 Task: Create a due date automation trigger when advanced on, on the monday of the week a card is due add fields with custom field "Resume" set to a number lower than 1 and lower than 10 at 11:00 AM.
Action: Mouse moved to (884, 265)
Screenshot: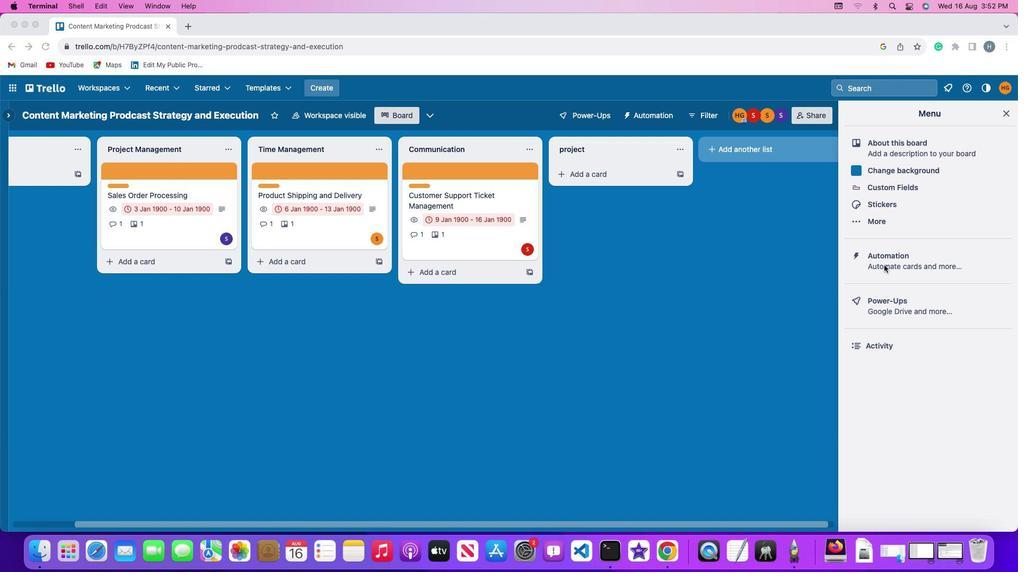 
Action: Mouse pressed left at (884, 265)
Screenshot: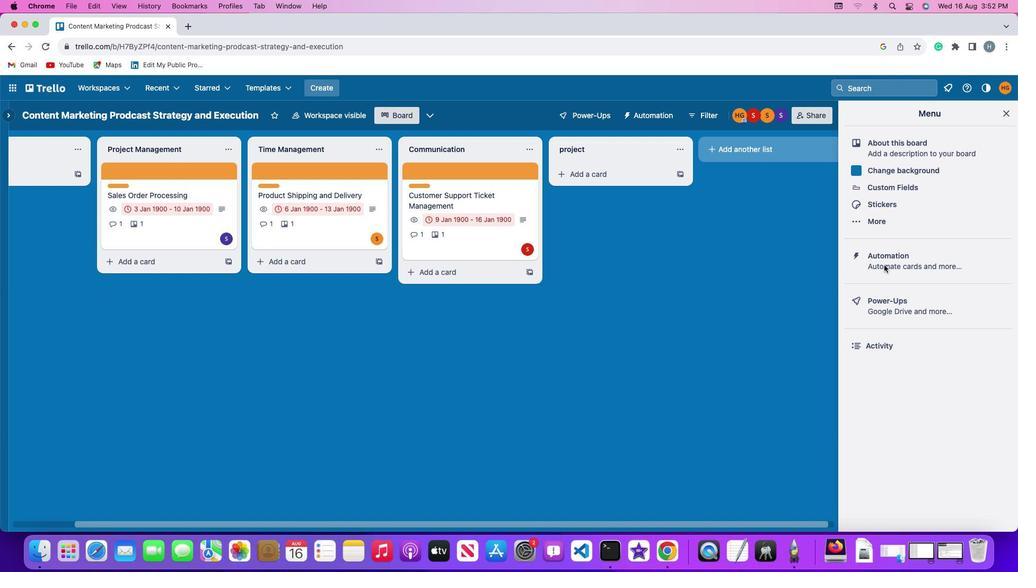 
Action: Mouse pressed left at (884, 265)
Screenshot: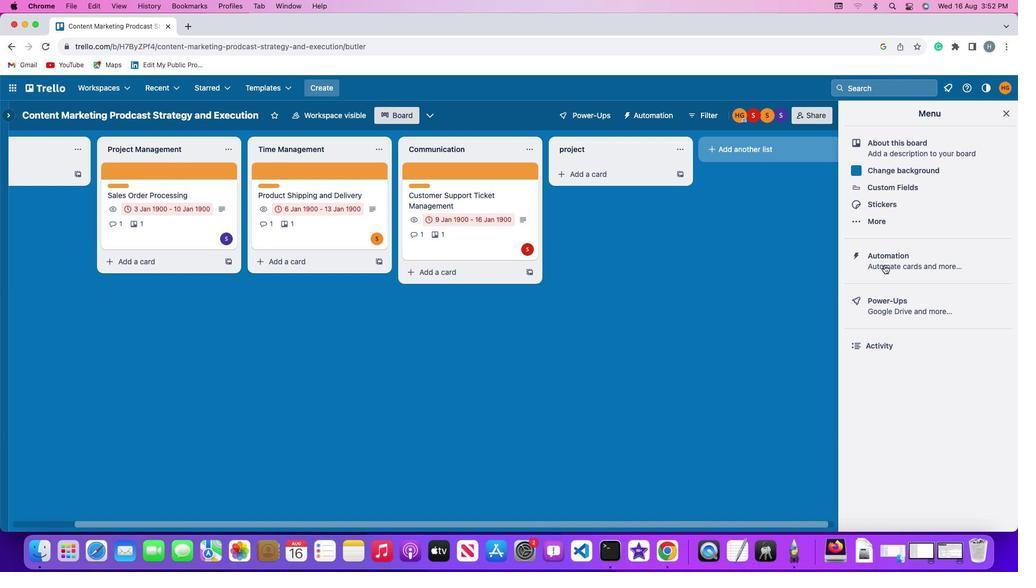 
Action: Mouse moved to (49, 255)
Screenshot: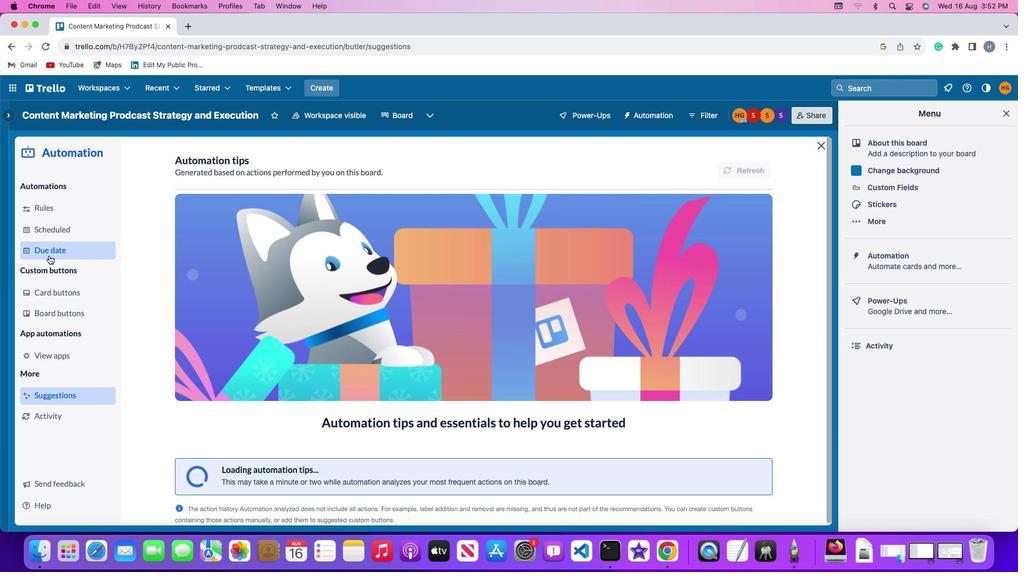 
Action: Mouse pressed left at (49, 255)
Screenshot: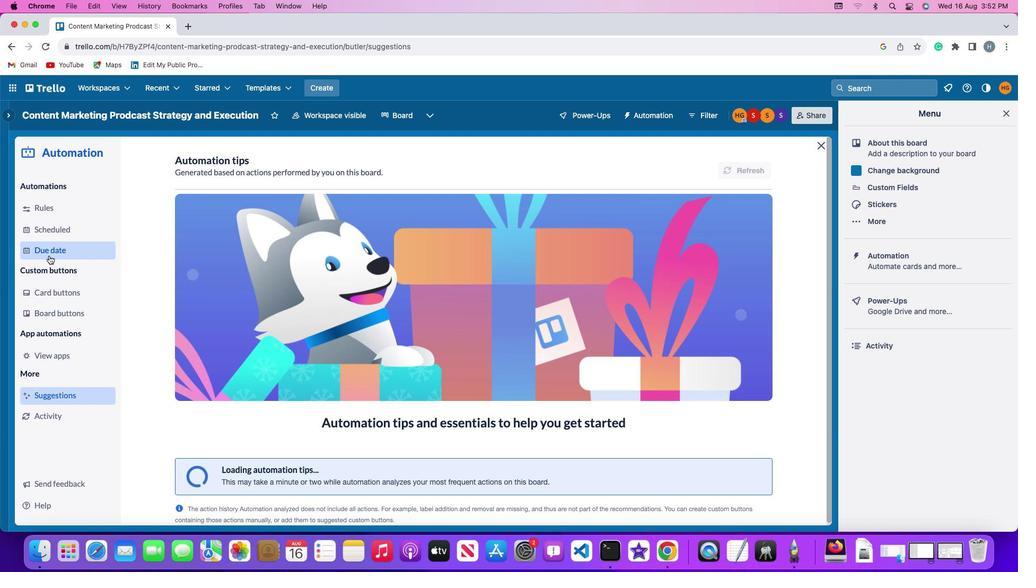 
Action: Mouse moved to (725, 164)
Screenshot: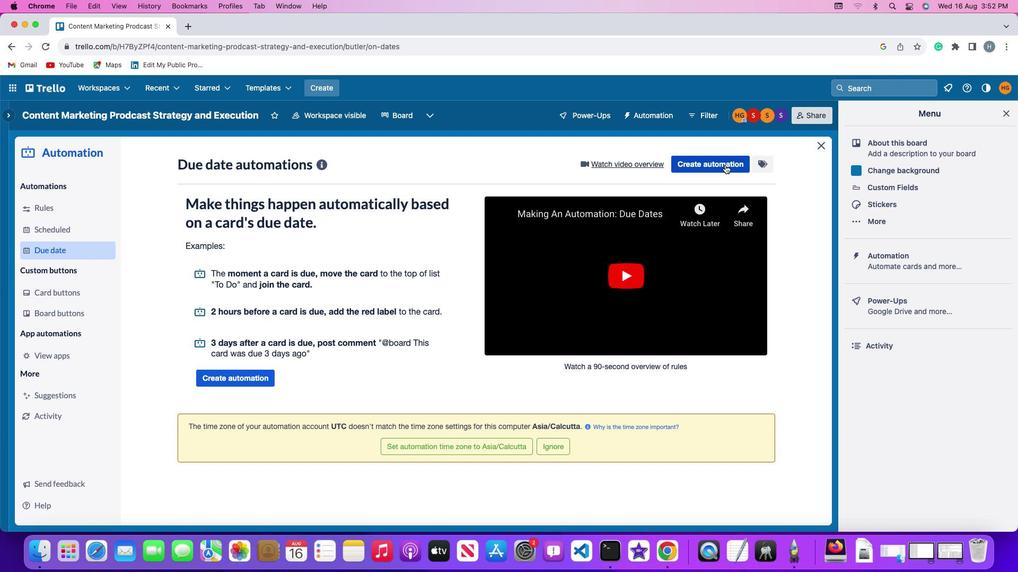 
Action: Mouse pressed left at (725, 164)
Screenshot: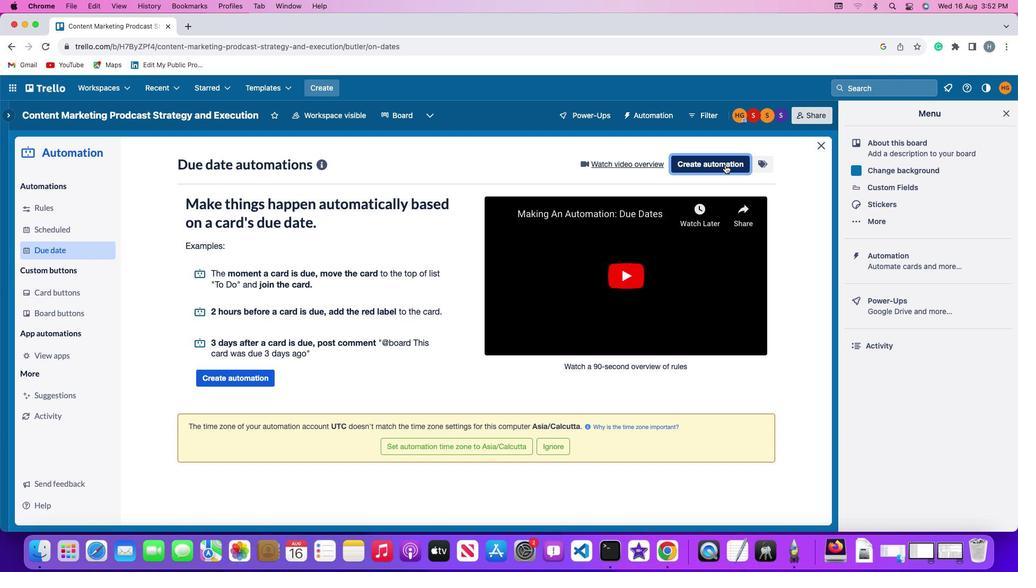 
Action: Mouse moved to (194, 267)
Screenshot: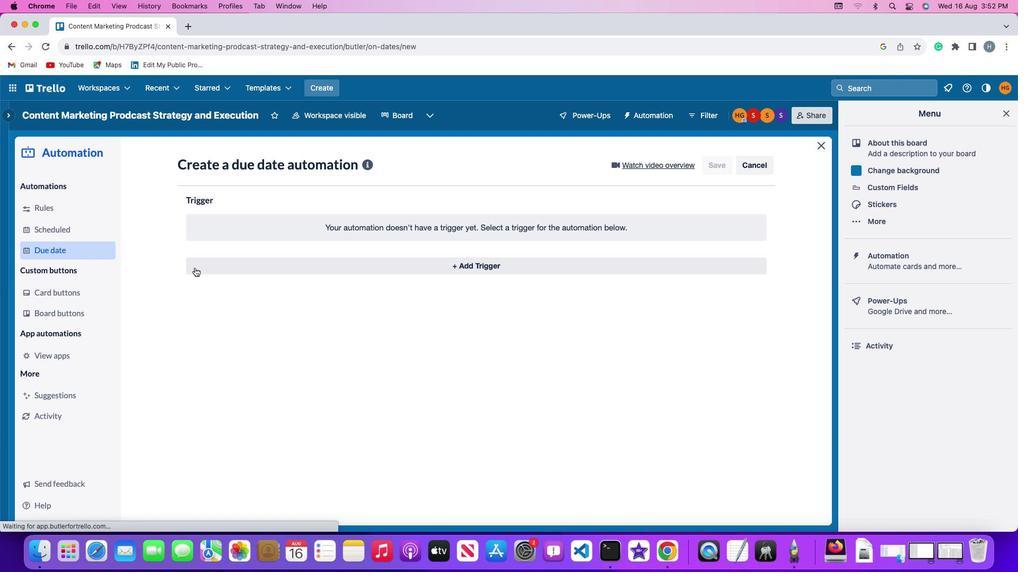 
Action: Mouse pressed left at (194, 267)
Screenshot: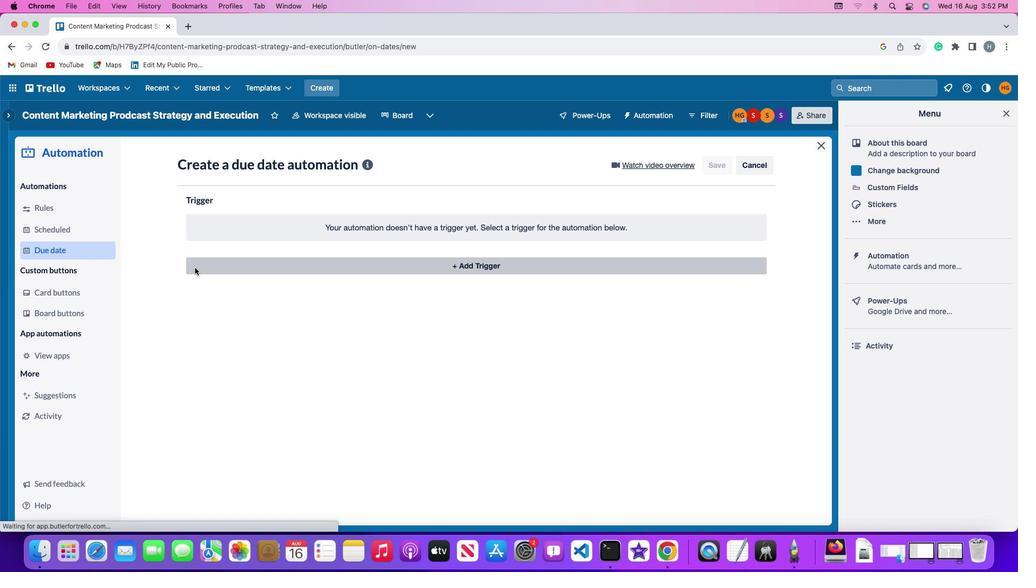 
Action: Mouse moved to (233, 464)
Screenshot: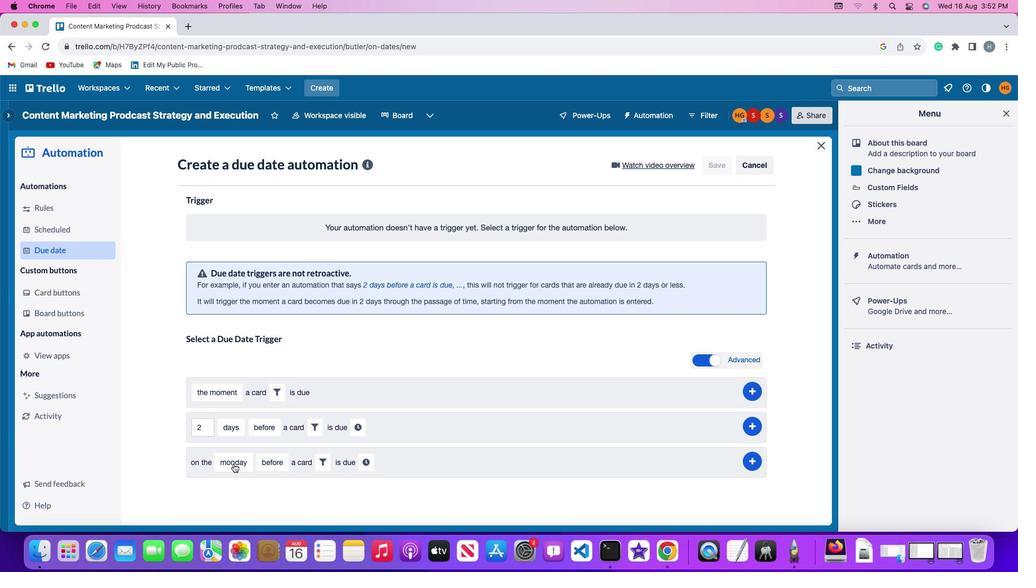 
Action: Mouse pressed left at (233, 464)
Screenshot: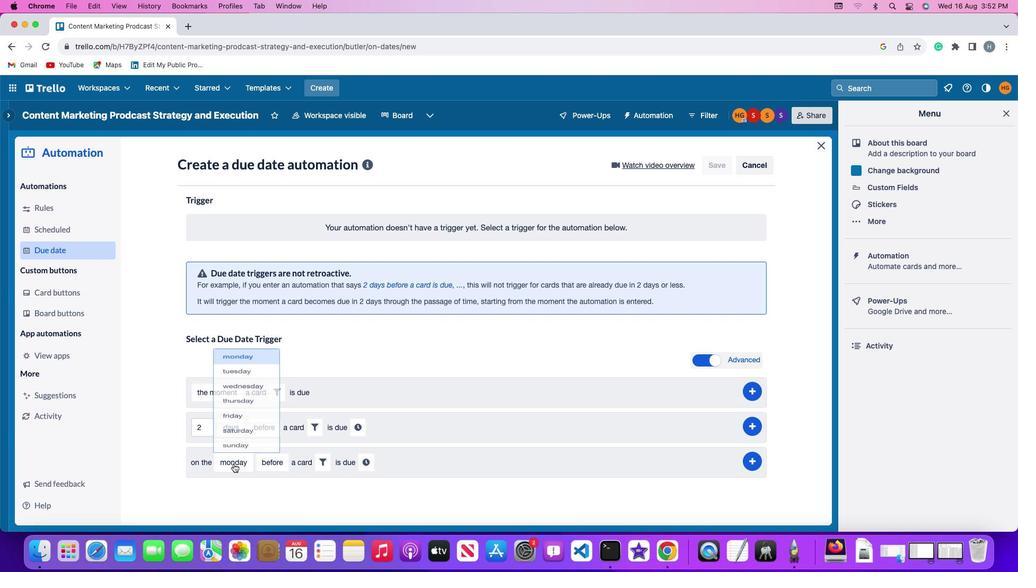 
Action: Mouse moved to (246, 318)
Screenshot: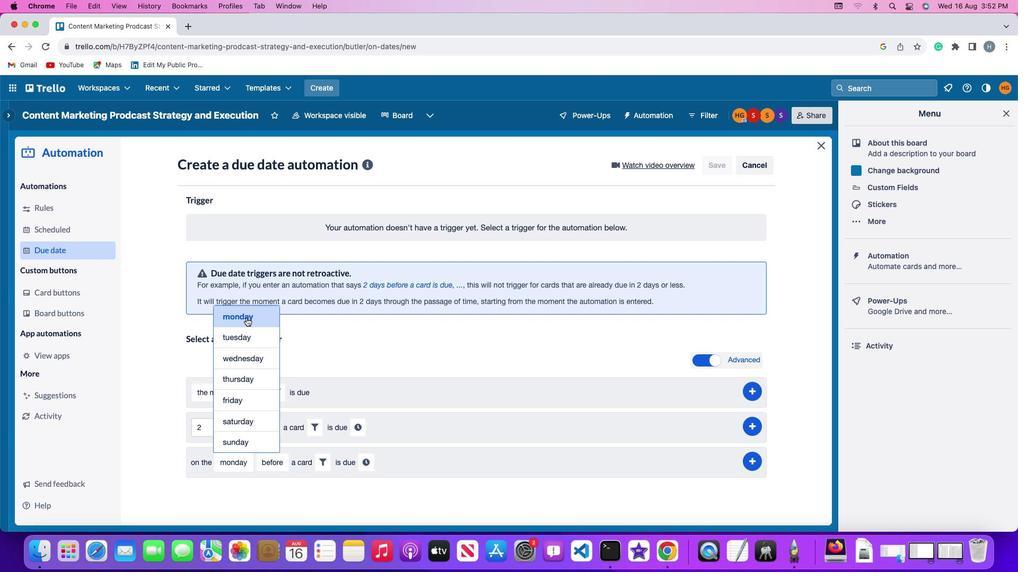 
Action: Mouse pressed left at (246, 318)
Screenshot: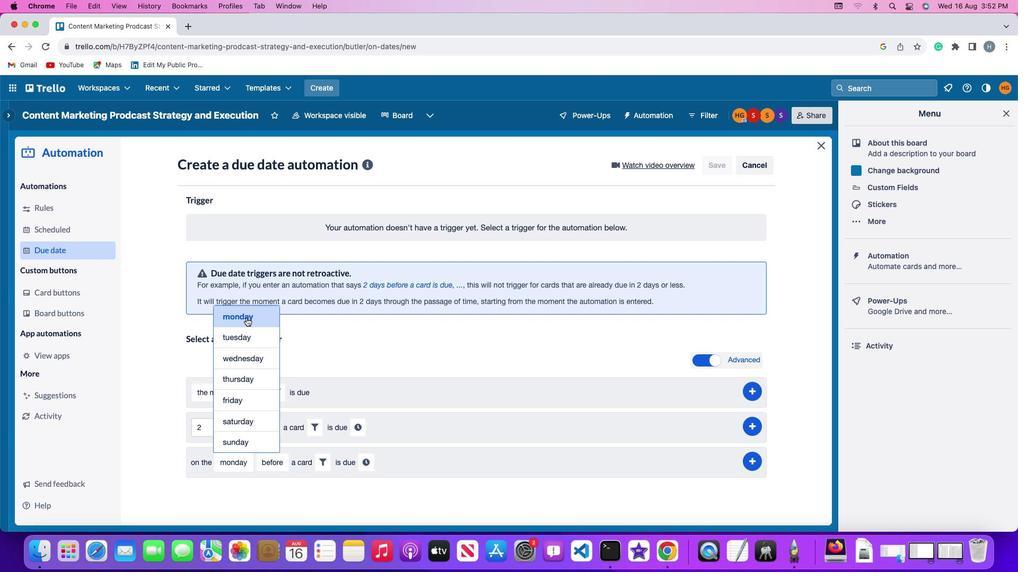
Action: Mouse moved to (276, 457)
Screenshot: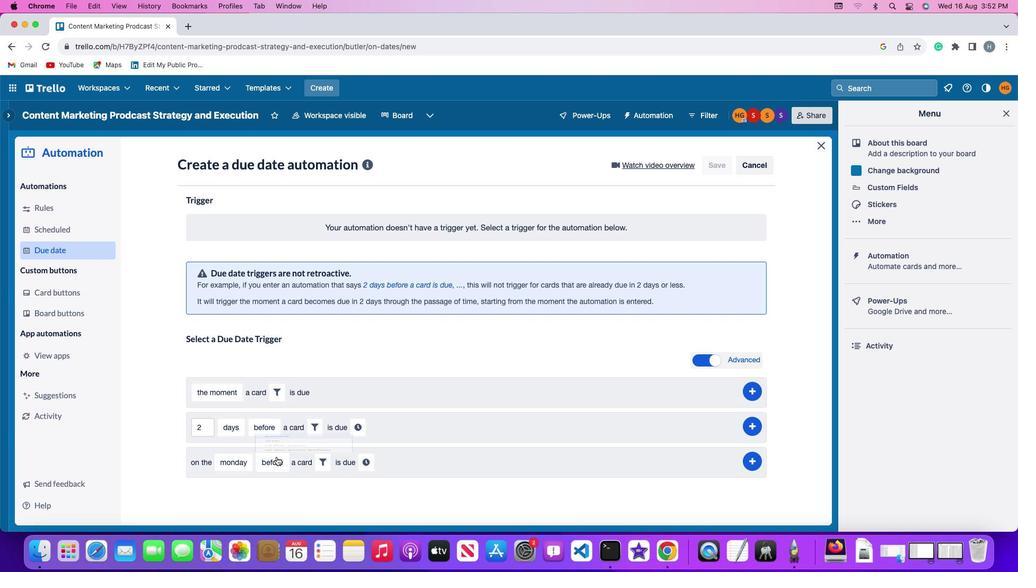 
Action: Mouse pressed left at (276, 457)
Screenshot: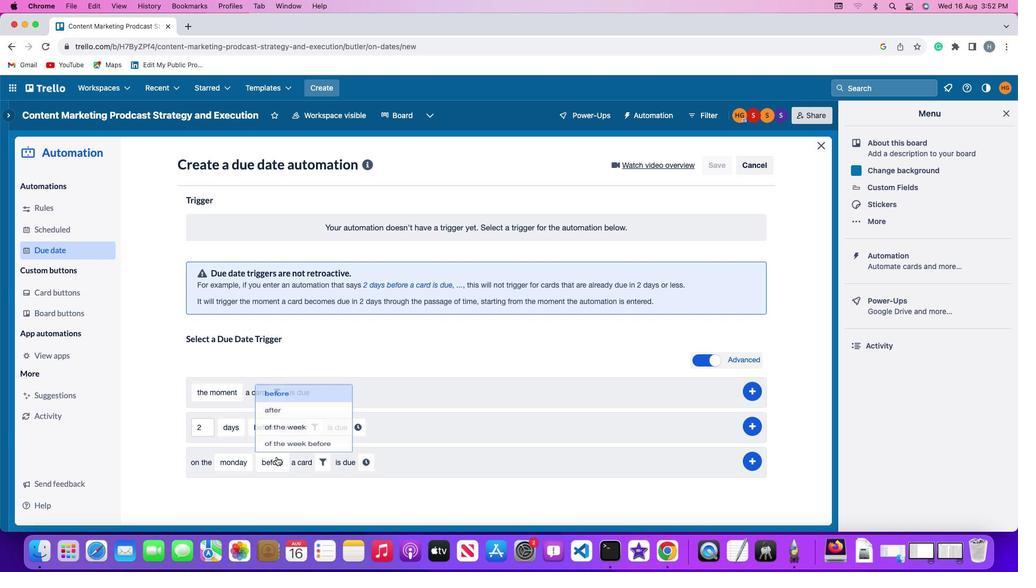 
Action: Mouse moved to (295, 425)
Screenshot: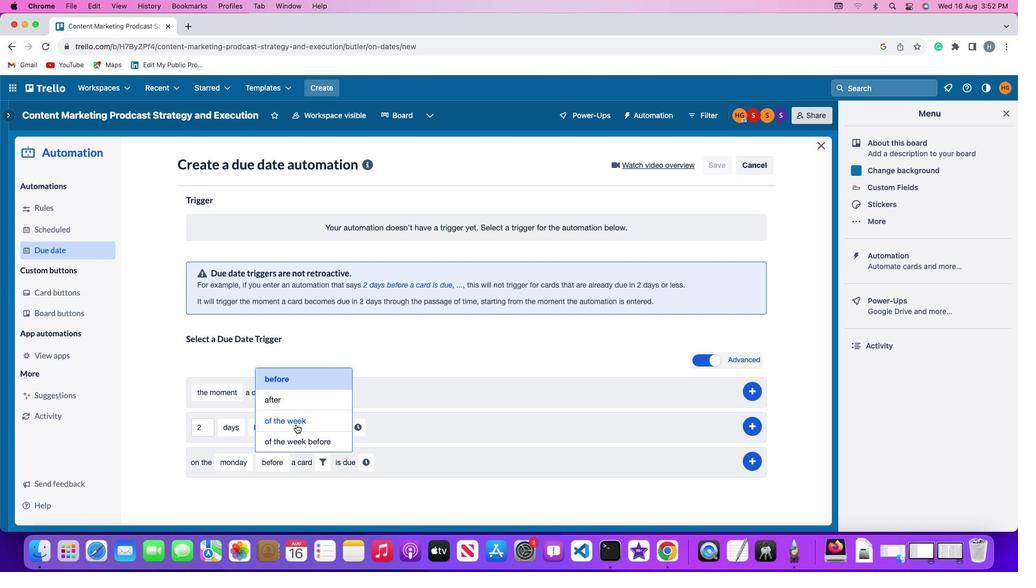 
Action: Mouse pressed left at (295, 425)
Screenshot: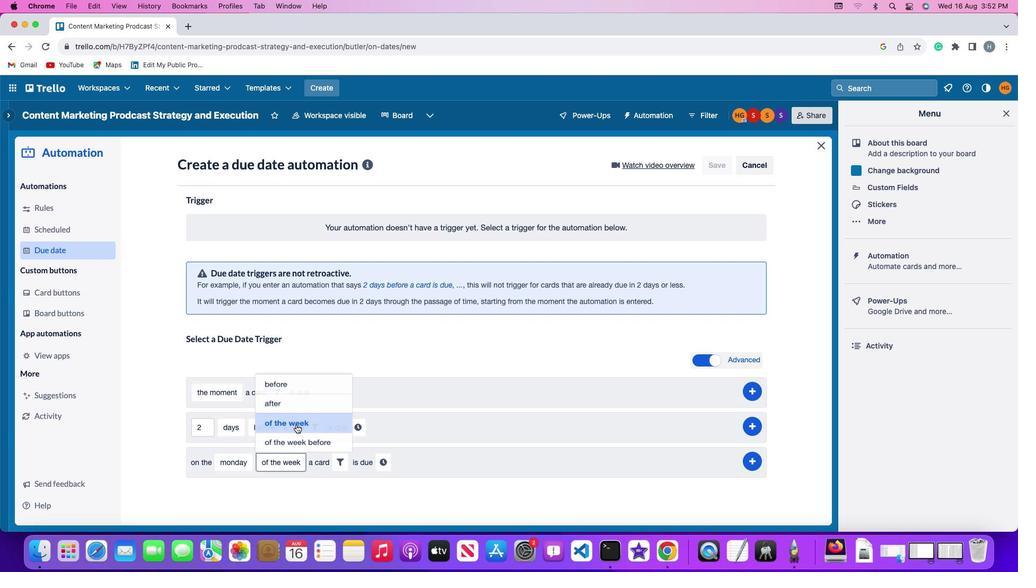 
Action: Mouse moved to (340, 463)
Screenshot: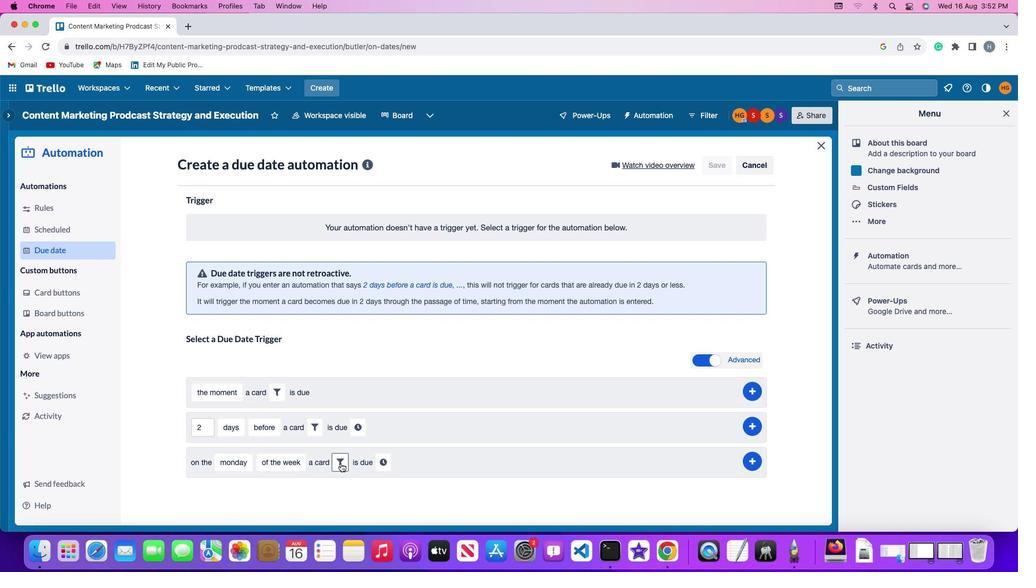 
Action: Mouse pressed left at (340, 463)
Screenshot: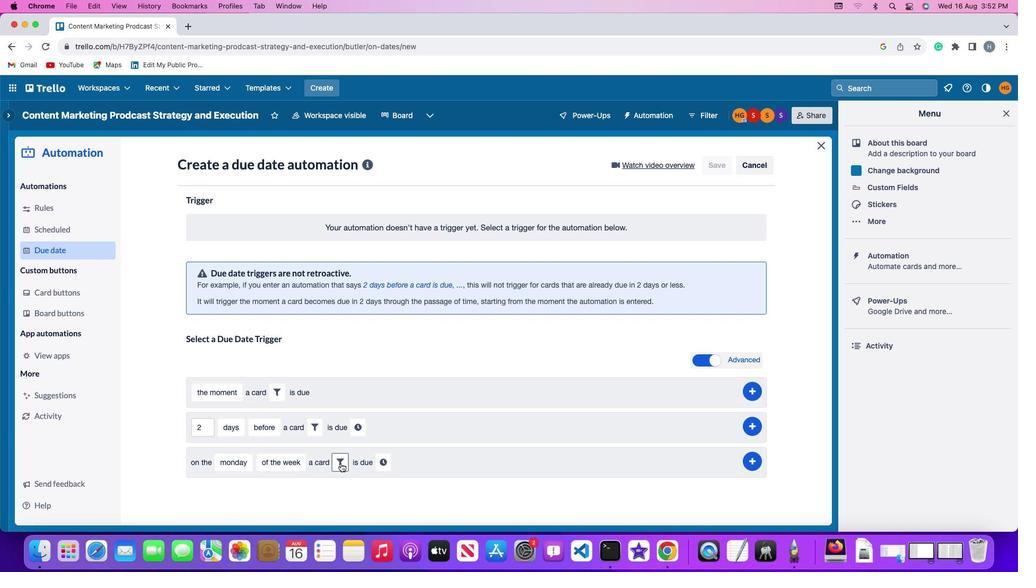 
Action: Mouse moved to (512, 492)
Screenshot: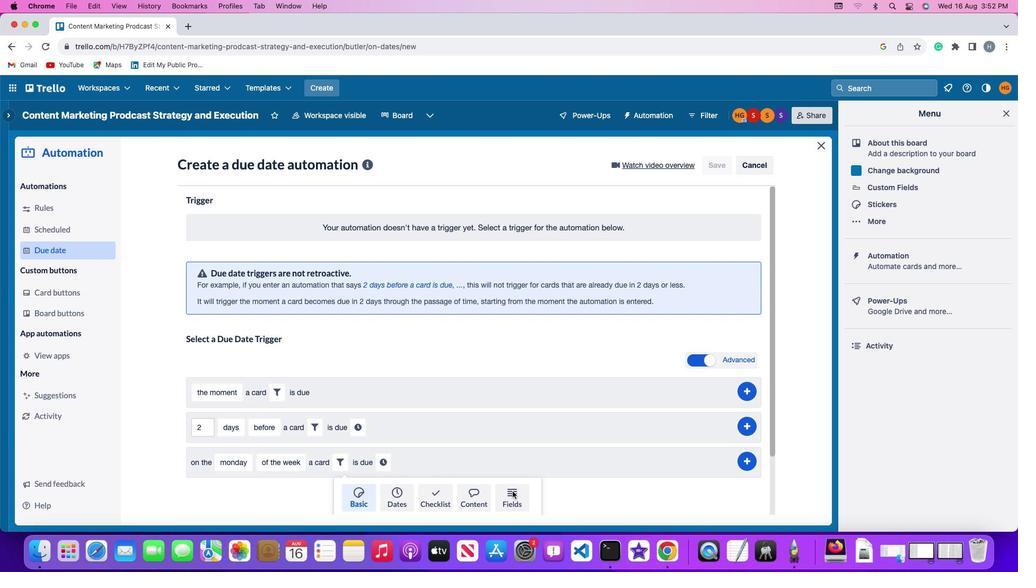 
Action: Mouse pressed left at (512, 492)
Screenshot: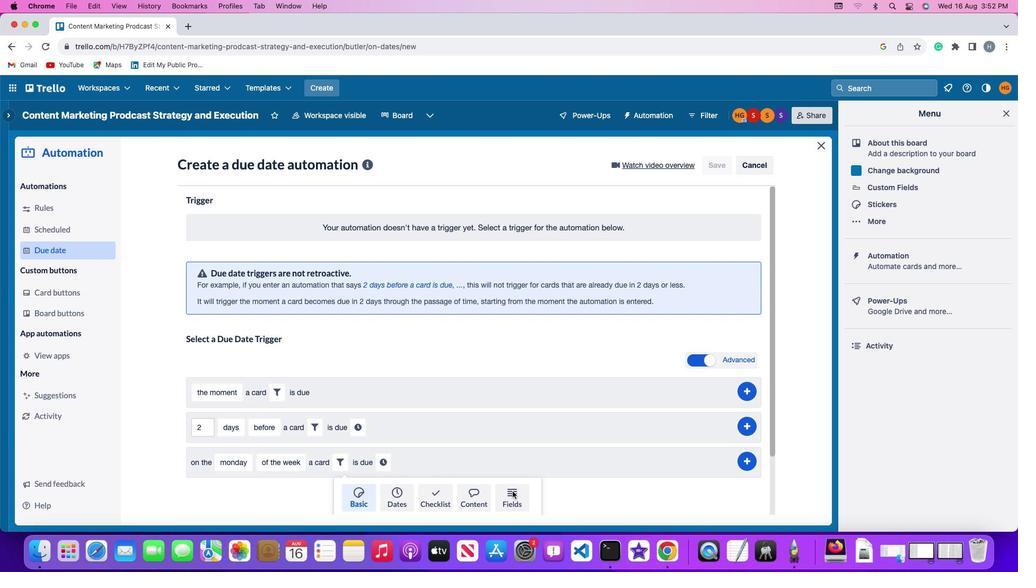 
Action: Mouse moved to (292, 494)
Screenshot: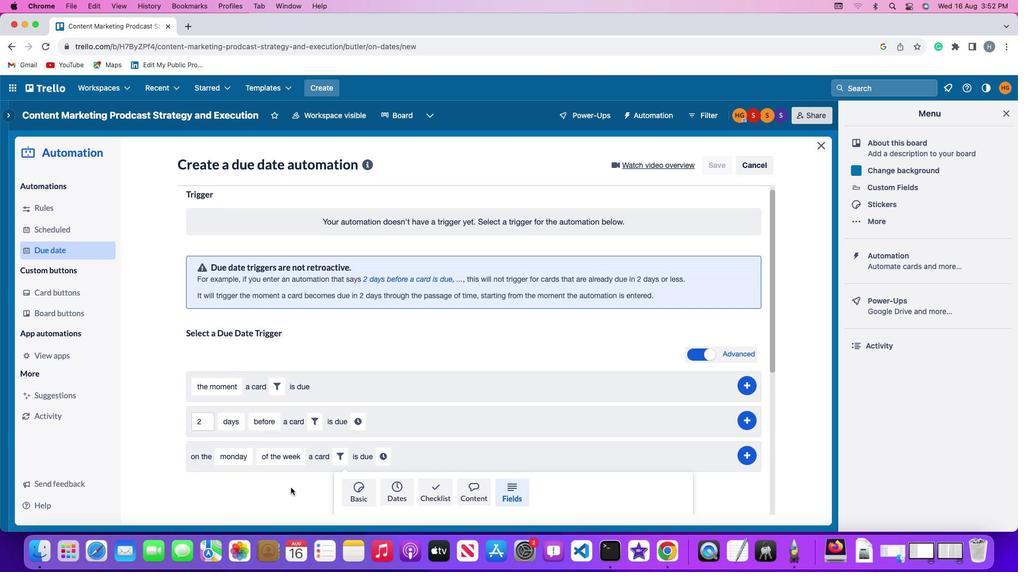
Action: Mouse scrolled (292, 494) with delta (0, 0)
Screenshot: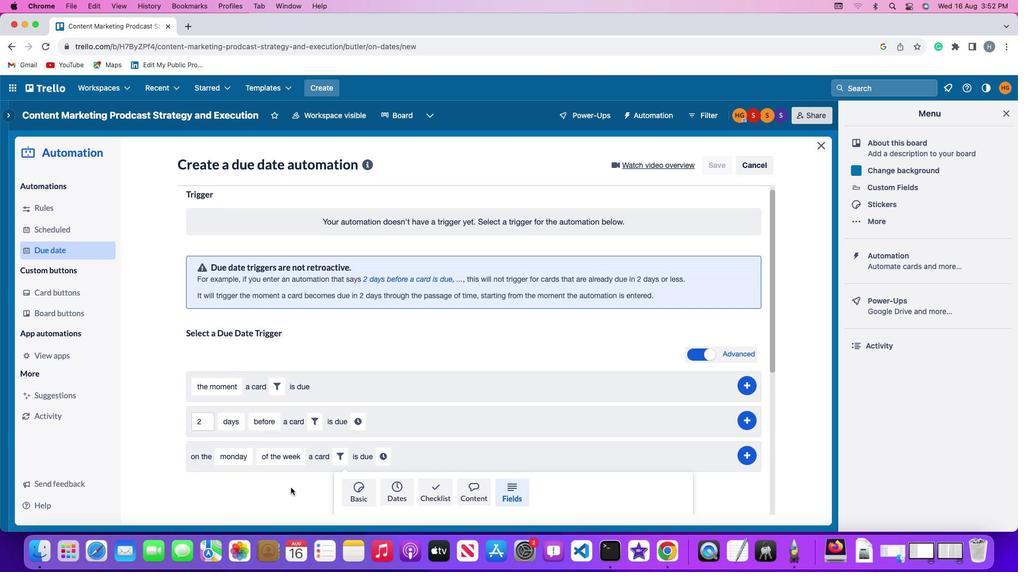 
Action: Mouse moved to (291, 493)
Screenshot: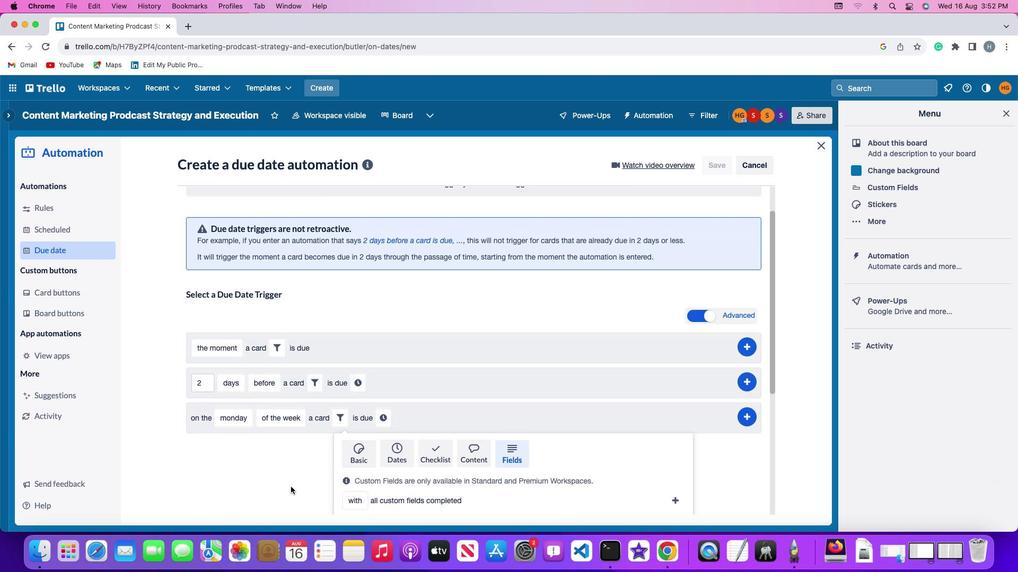 
Action: Mouse scrolled (291, 493) with delta (0, 0)
Screenshot: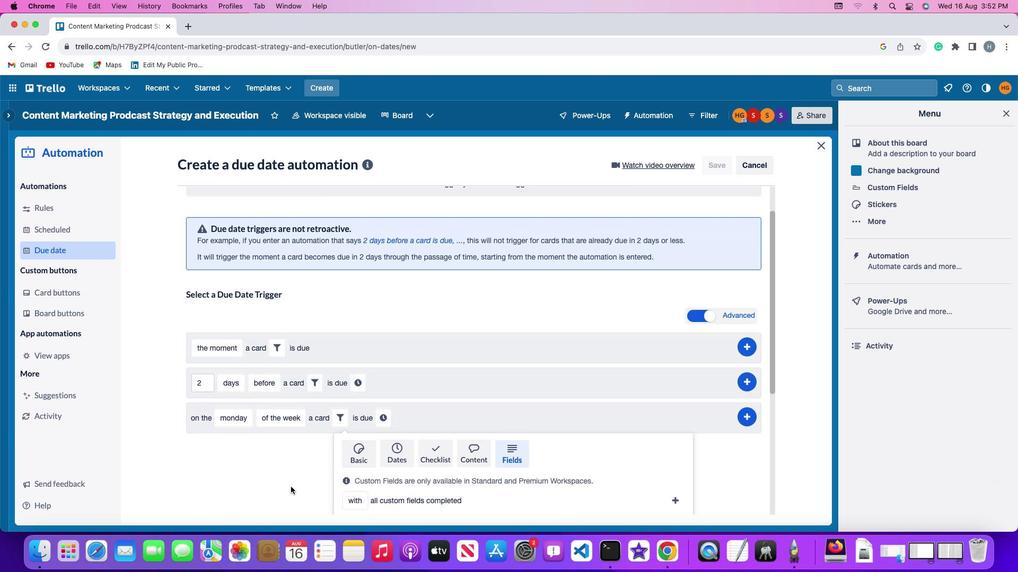 
Action: Mouse scrolled (291, 493) with delta (0, -1)
Screenshot: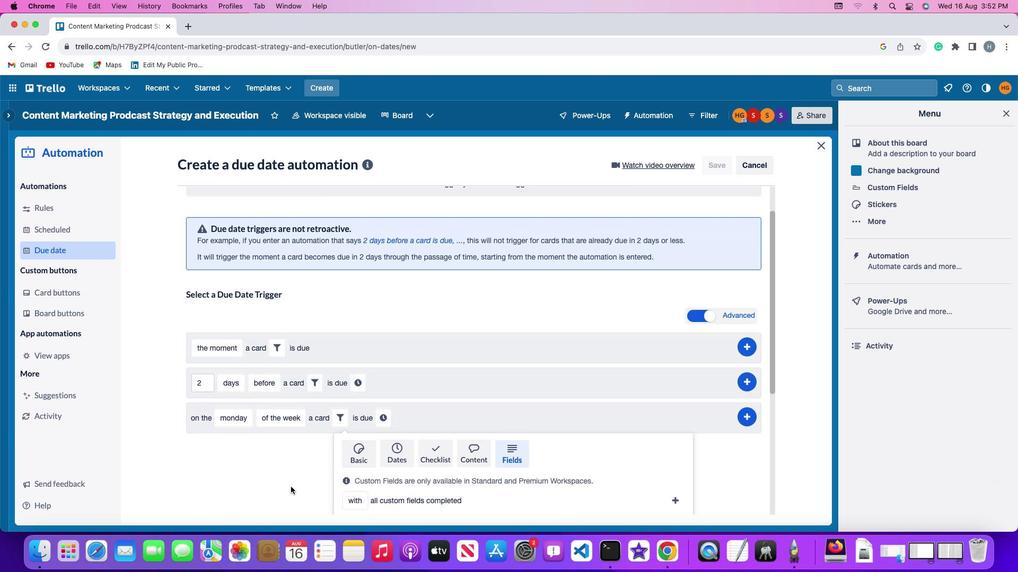 
Action: Mouse moved to (291, 492)
Screenshot: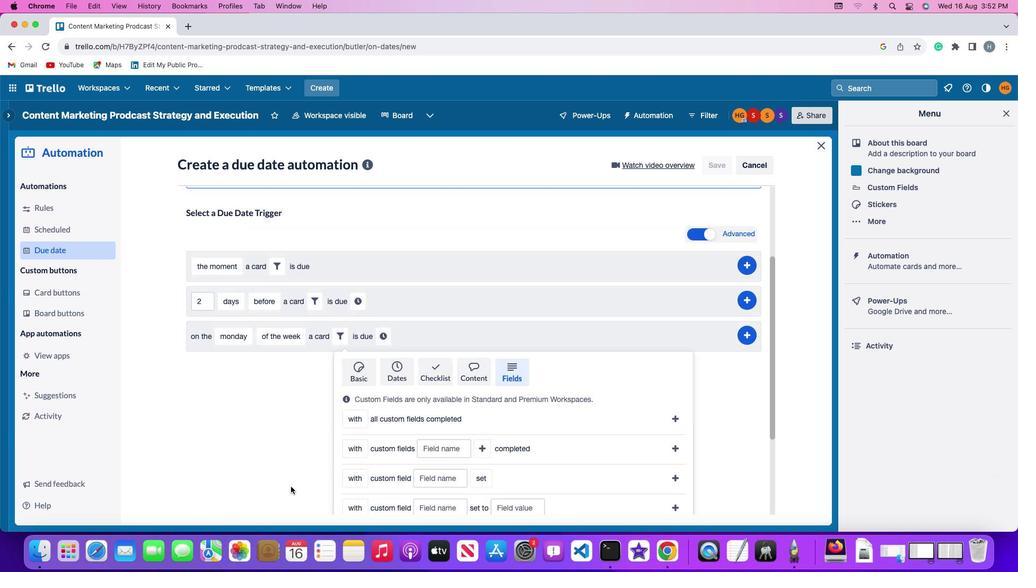 
Action: Mouse scrolled (291, 492) with delta (0, -2)
Screenshot: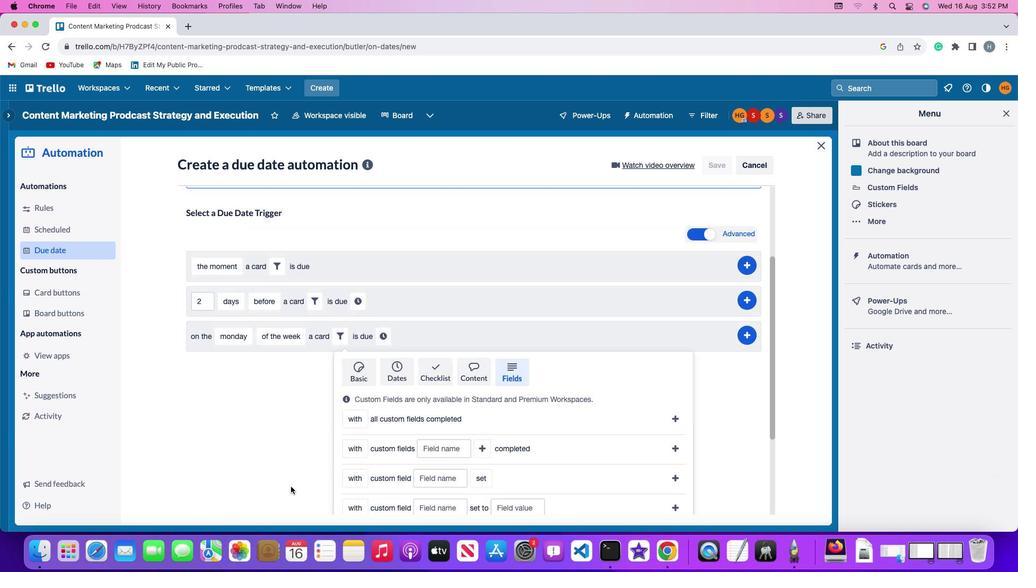 
Action: Mouse moved to (291, 487)
Screenshot: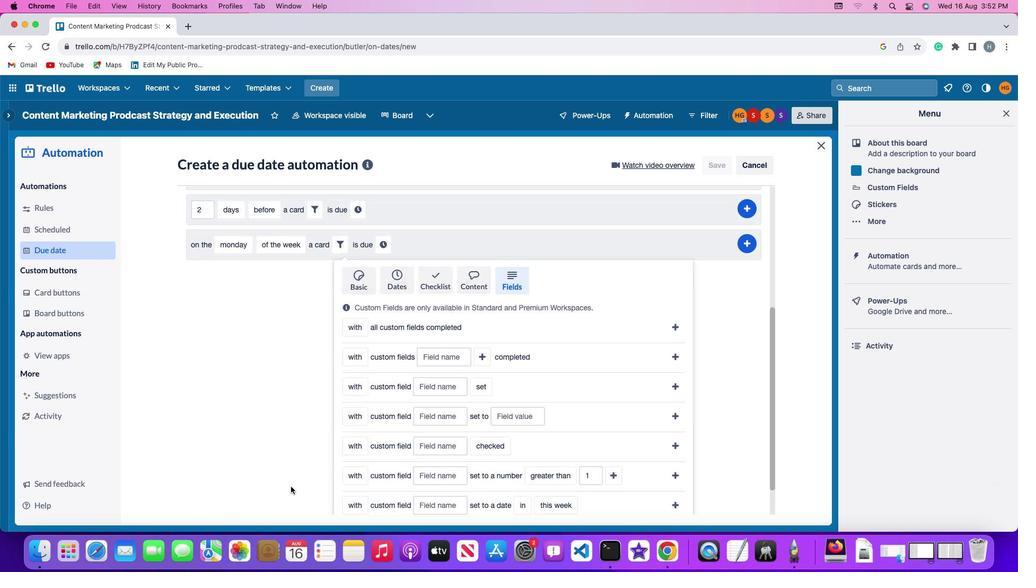 
Action: Mouse scrolled (291, 487) with delta (0, -2)
Screenshot: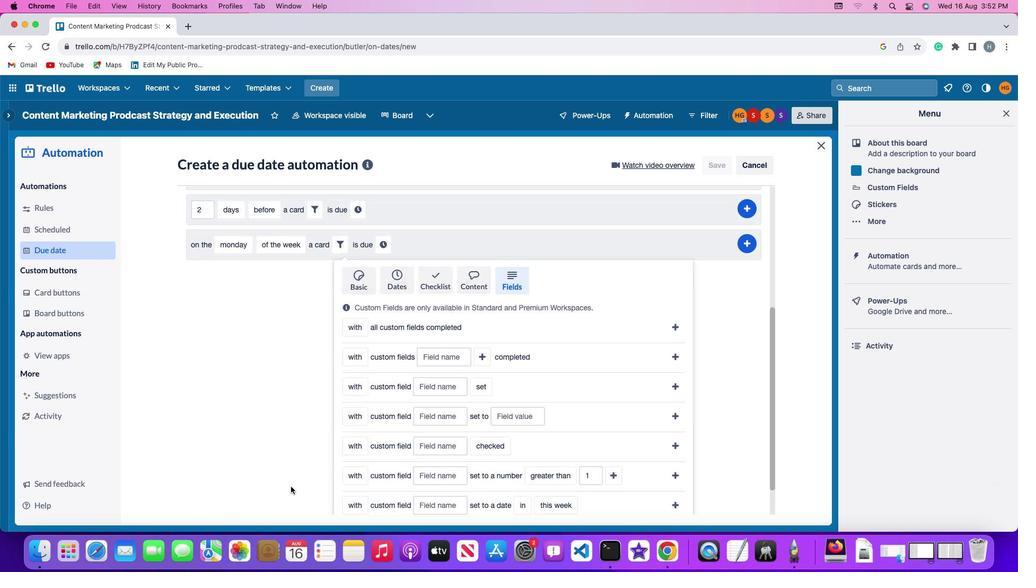 
Action: Mouse moved to (291, 485)
Screenshot: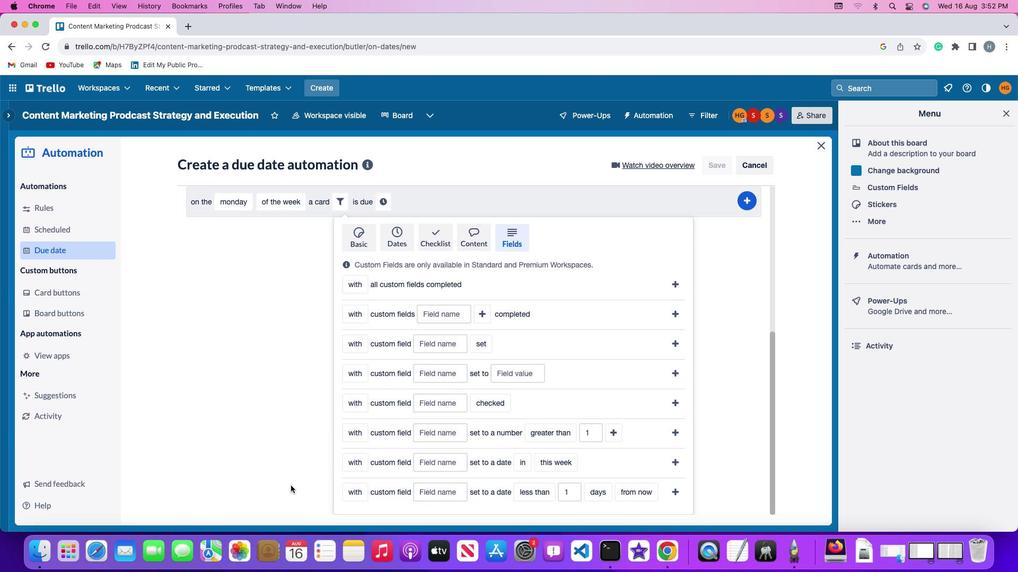 
Action: Mouse scrolled (291, 485) with delta (0, 0)
Screenshot: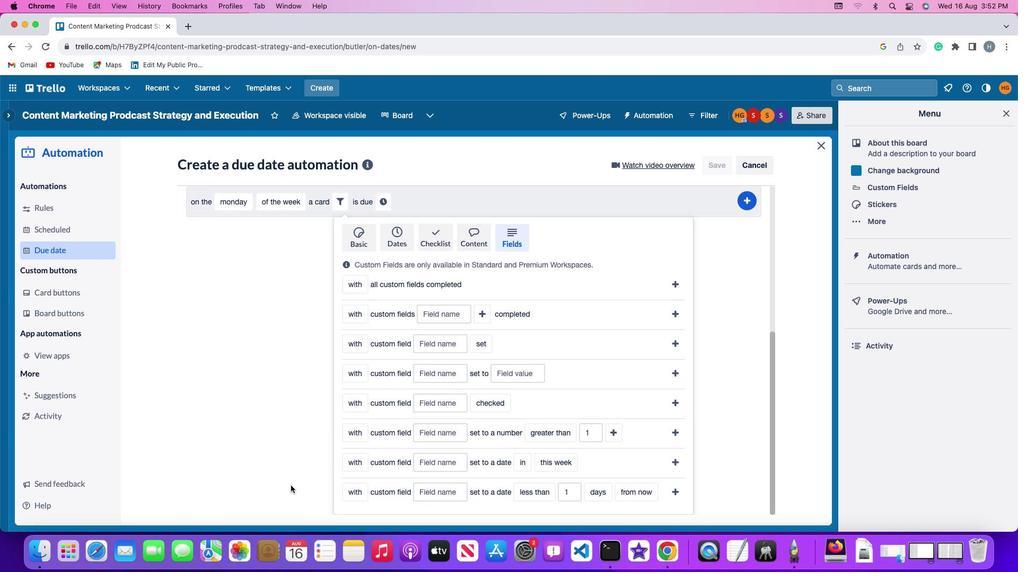 
Action: Mouse scrolled (291, 485) with delta (0, 0)
Screenshot: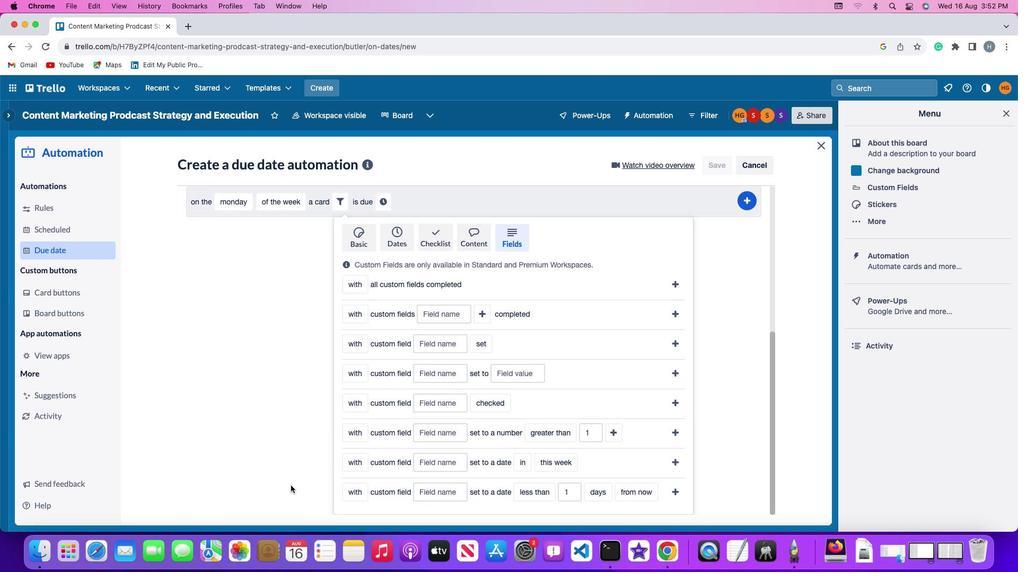 
Action: Mouse scrolled (291, 485) with delta (0, -1)
Screenshot: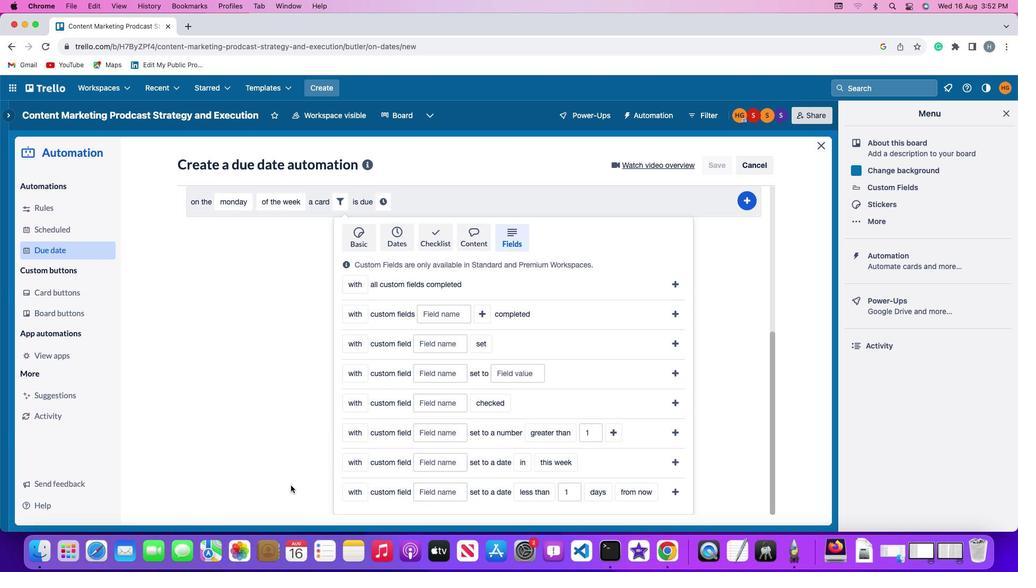 
Action: Mouse scrolled (291, 485) with delta (0, -2)
Screenshot: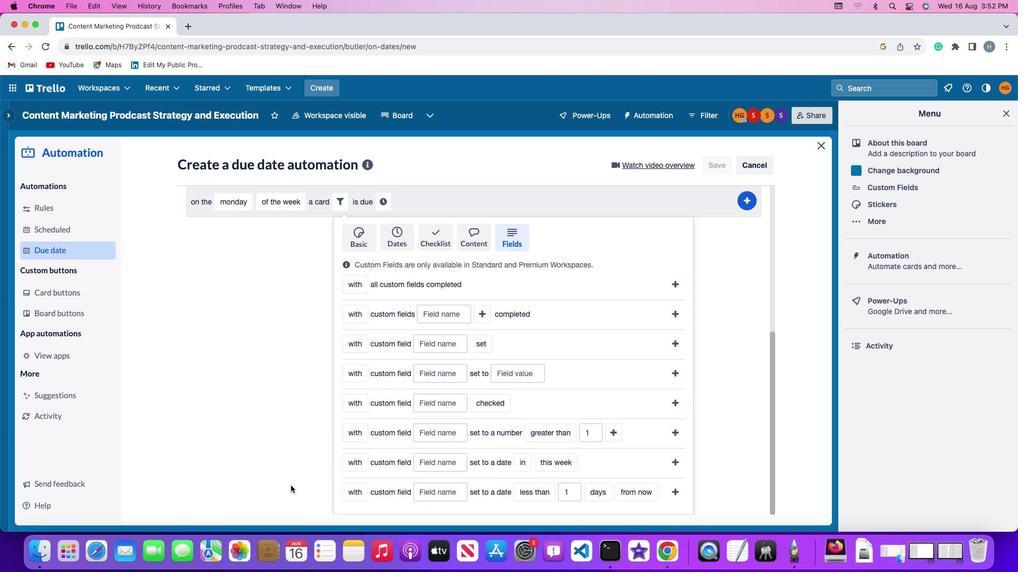 
Action: Mouse moved to (347, 437)
Screenshot: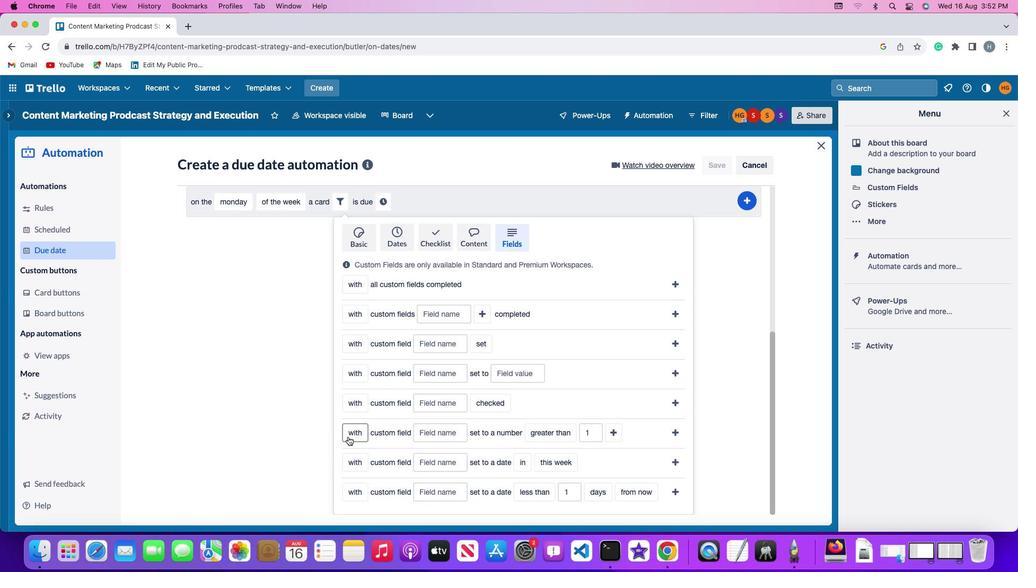 
Action: Mouse pressed left at (347, 437)
Screenshot: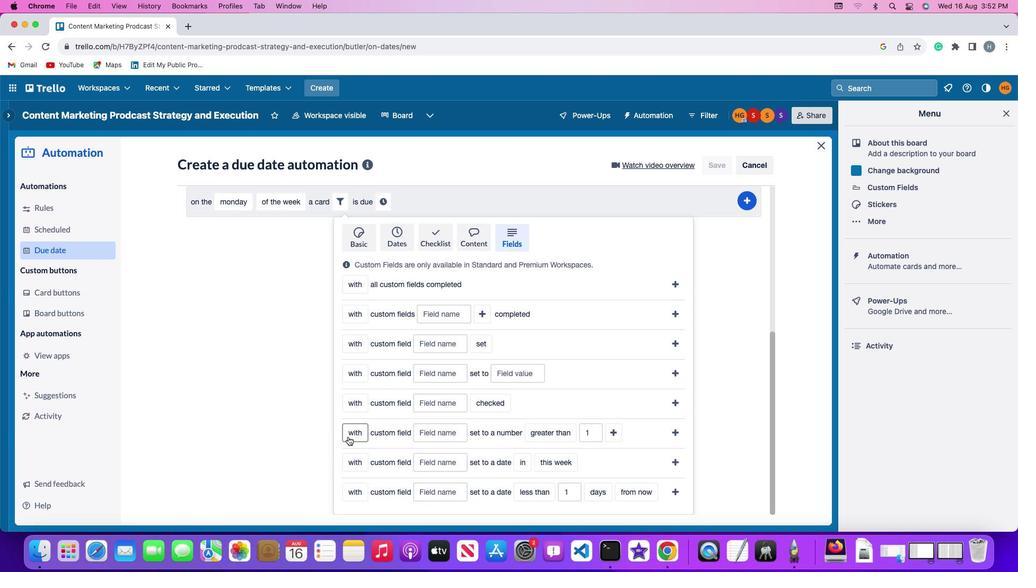 
Action: Mouse moved to (359, 455)
Screenshot: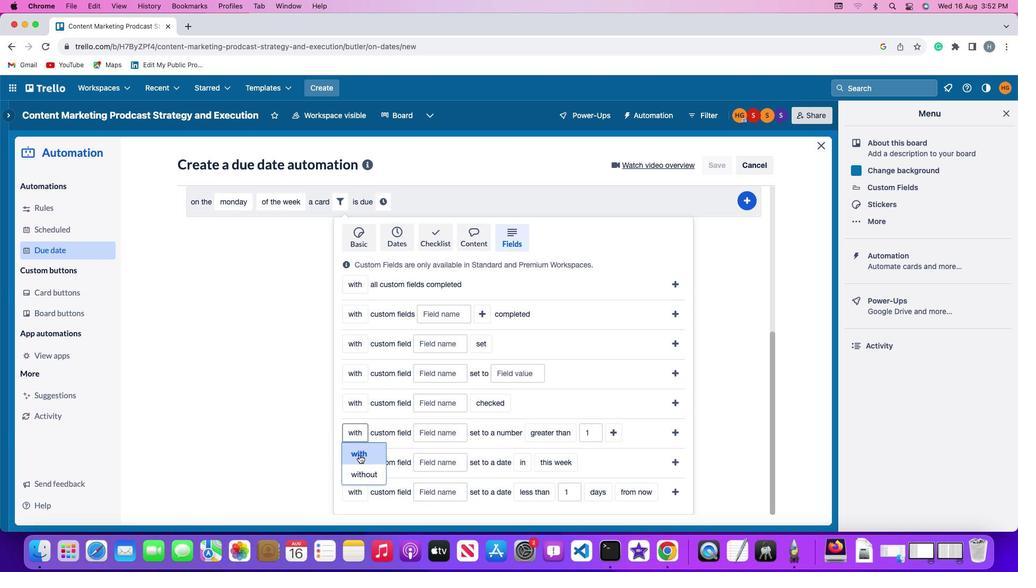 
Action: Mouse pressed left at (359, 455)
Screenshot: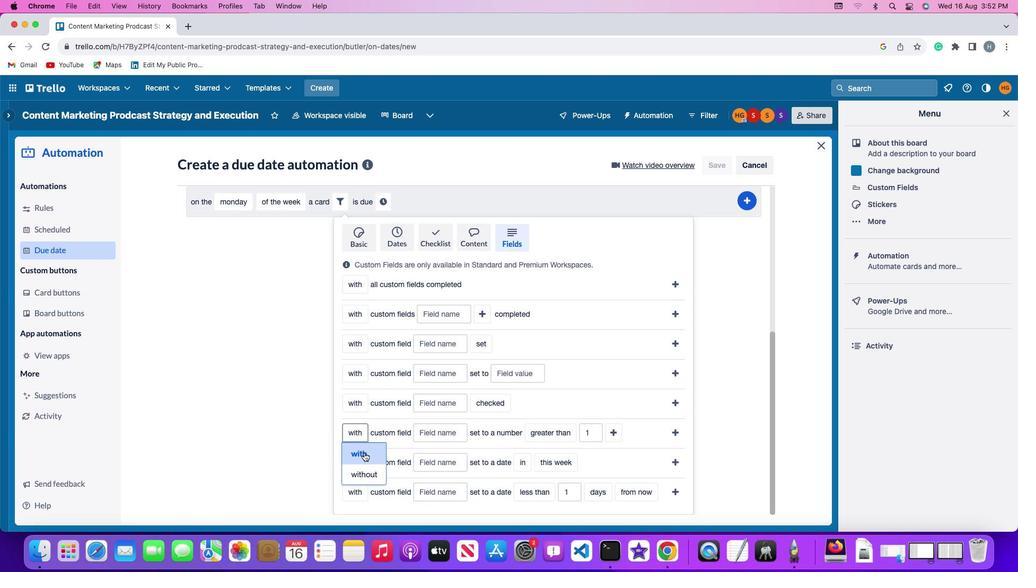 
Action: Mouse moved to (446, 430)
Screenshot: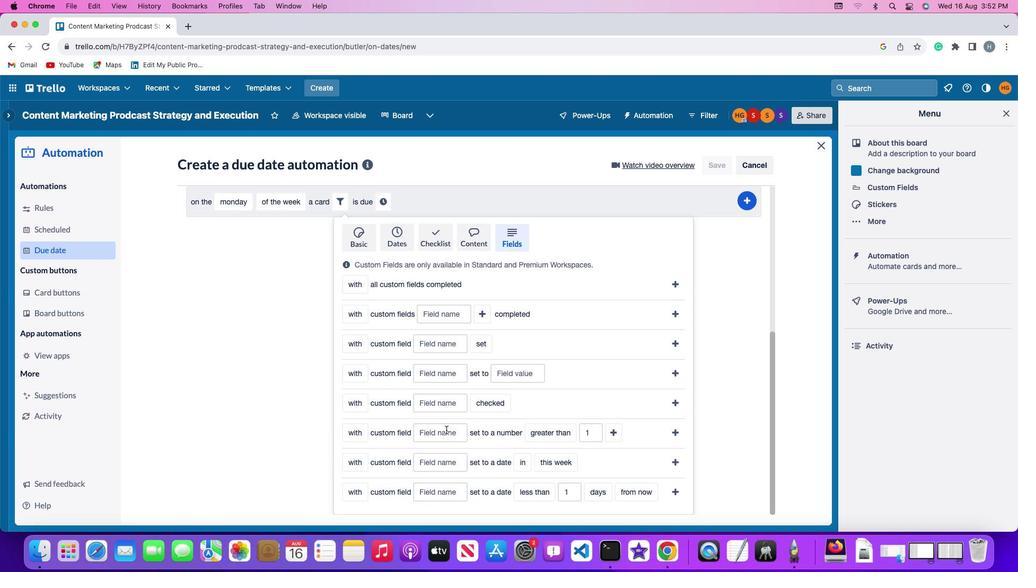 
Action: Mouse pressed left at (446, 430)
Screenshot: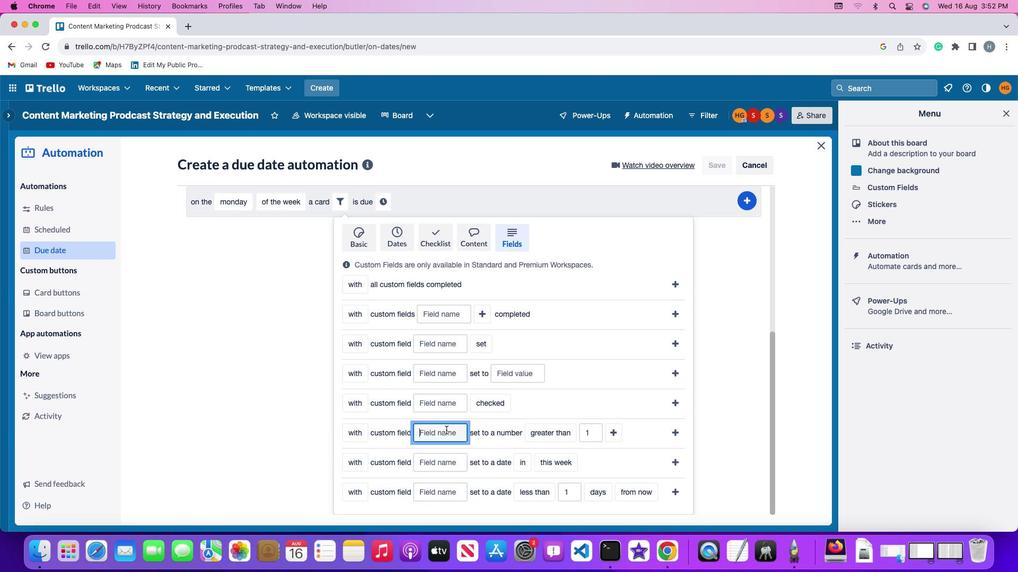 
Action: Mouse moved to (449, 428)
Screenshot: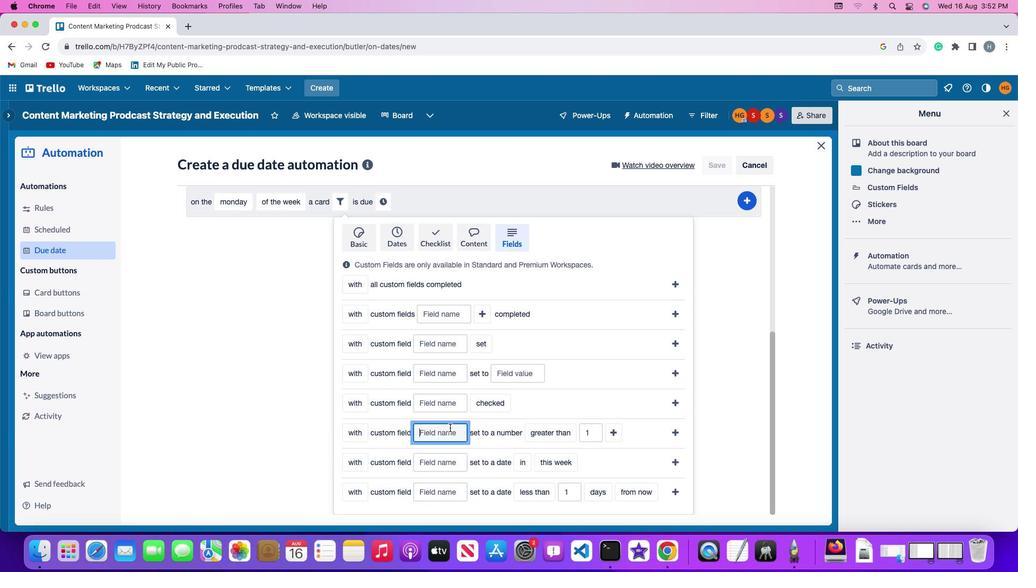 
Action: Key pressed Key.shift'R''e''s''u''m''e'
Screenshot: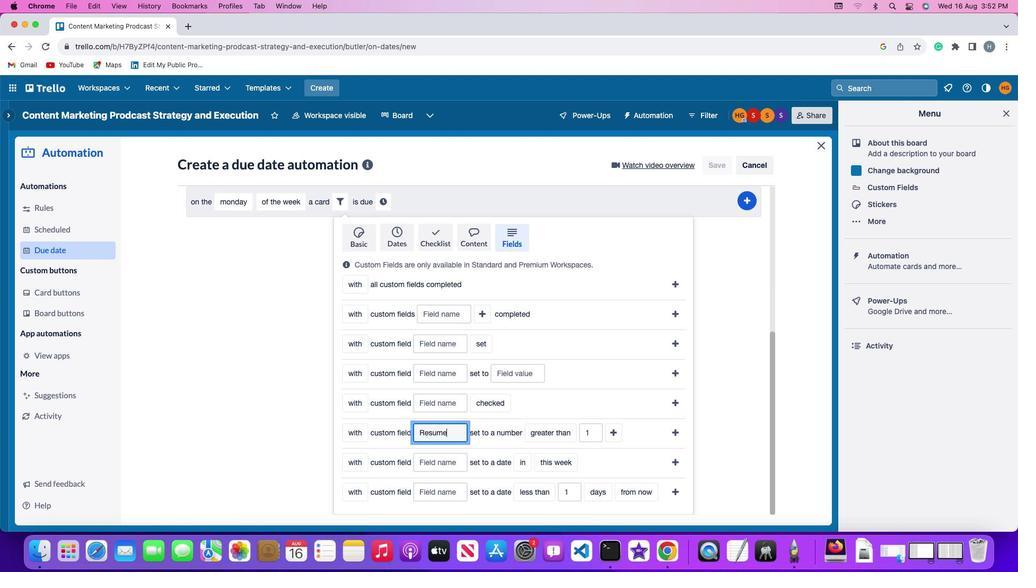 
Action: Mouse moved to (537, 432)
Screenshot: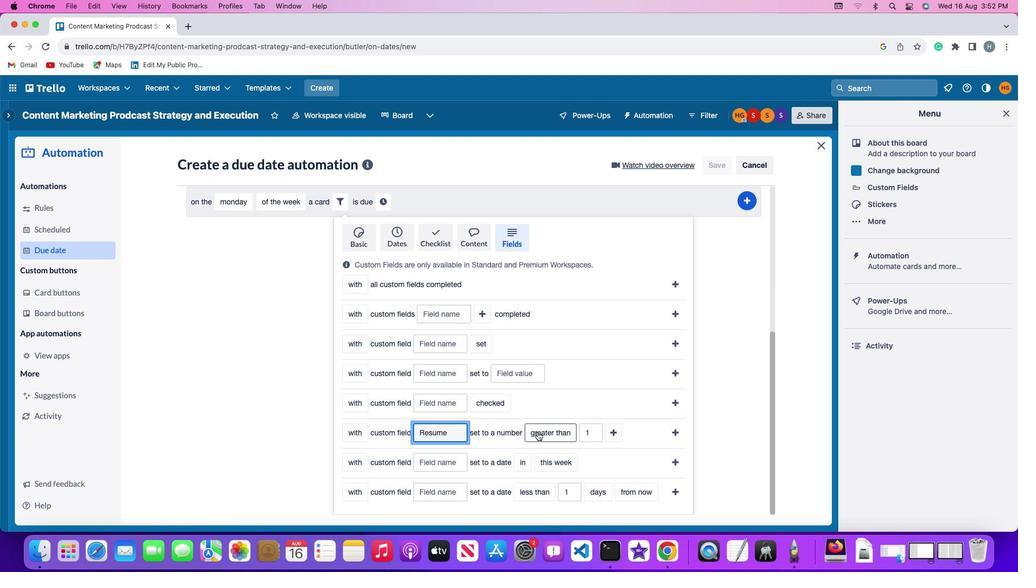 
Action: Mouse pressed left at (537, 432)
Screenshot: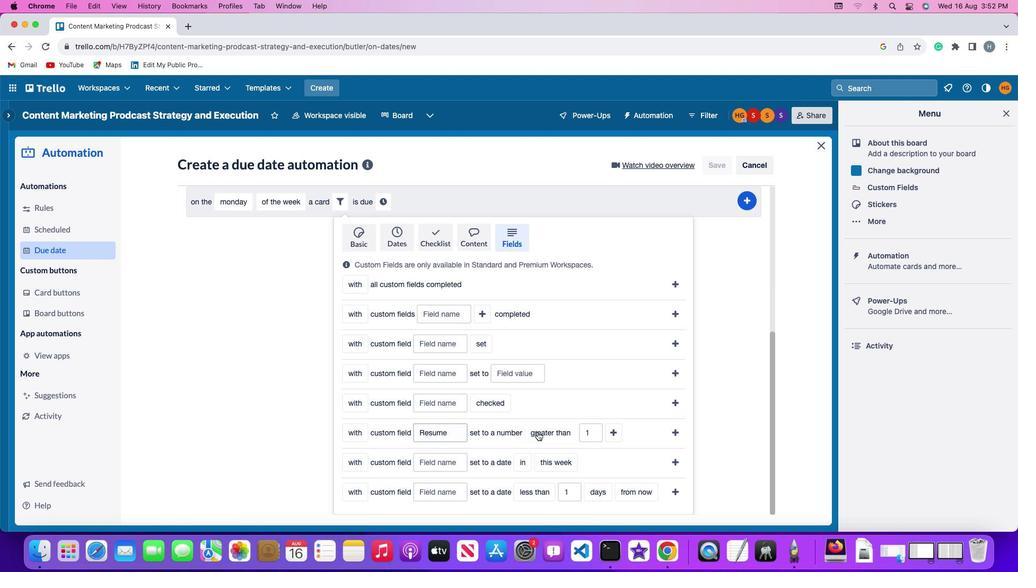 
Action: Mouse moved to (543, 393)
Screenshot: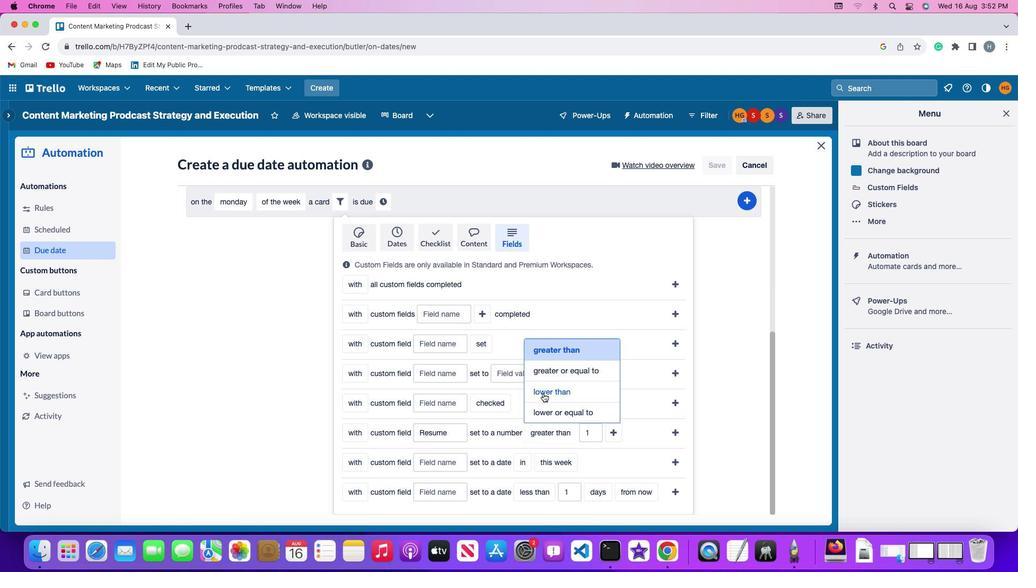 
Action: Mouse pressed left at (543, 393)
Screenshot: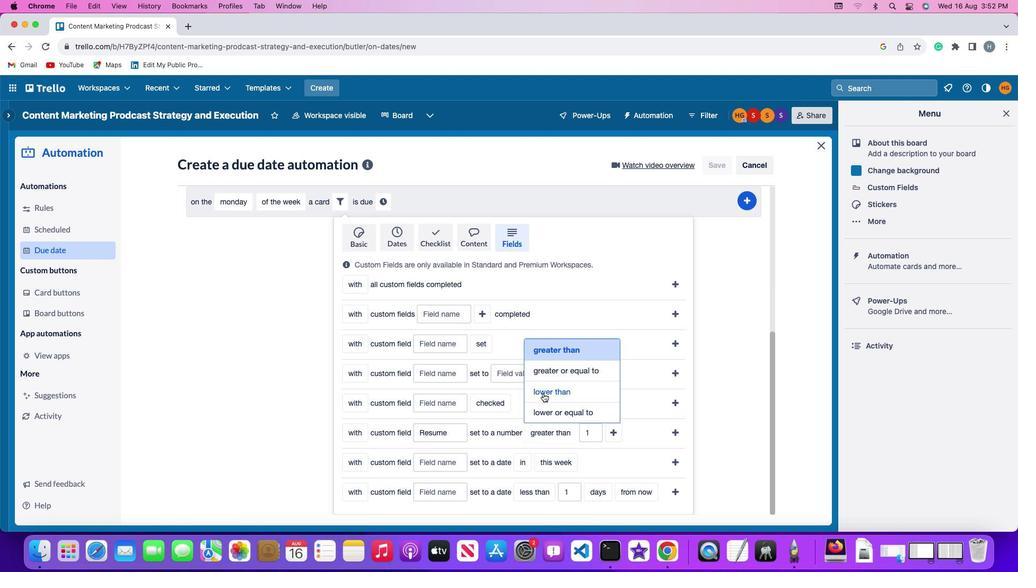 
Action: Mouse moved to (589, 429)
Screenshot: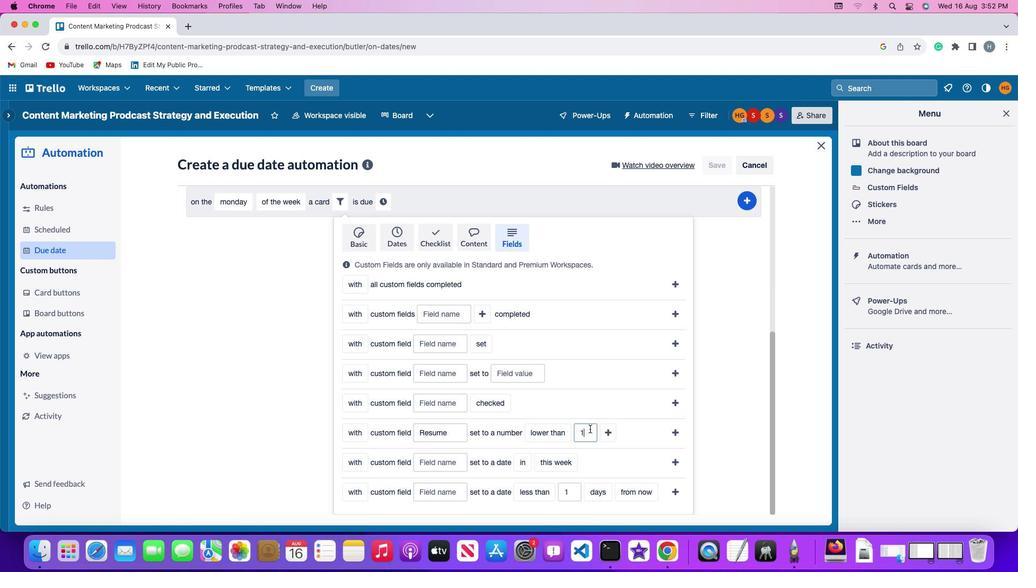 
Action: Mouse pressed left at (589, 429)
Screenshot: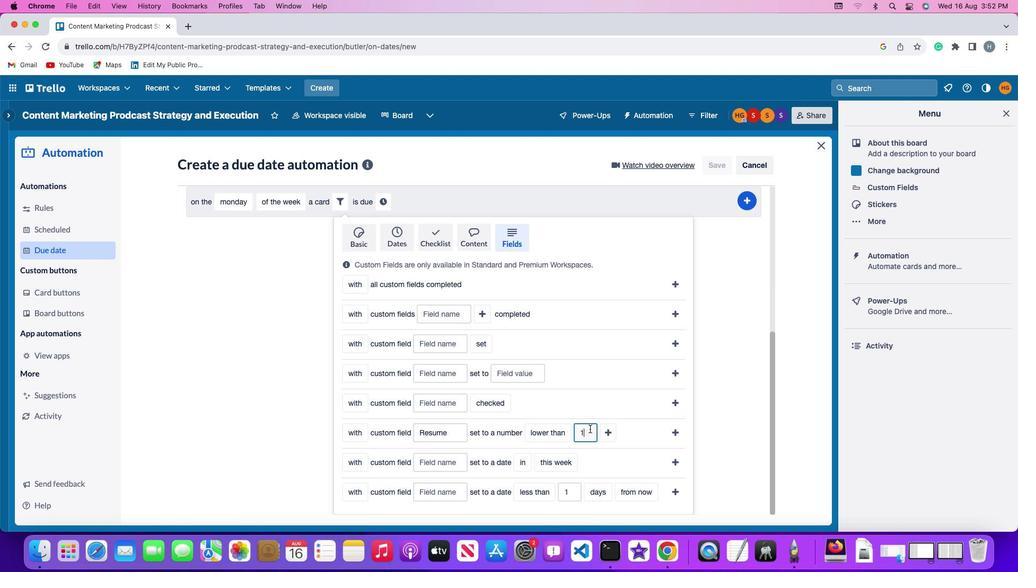 
Action: Key pressed Key.backspace'1'
Screenshot: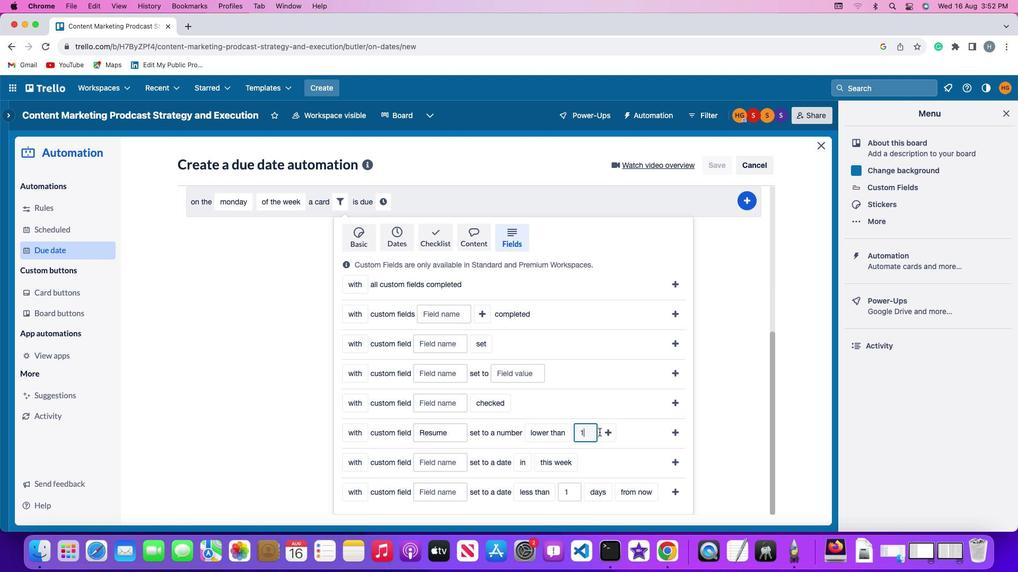 
Action: Mouse moved to (605, 433)
Screenshot: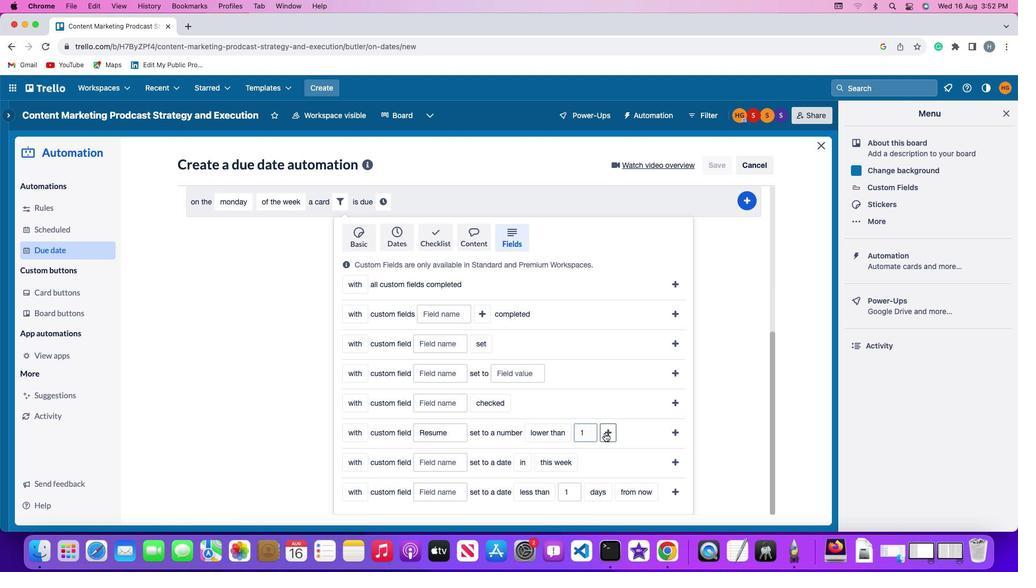 
Action: Mouse pressed left at (605, 433)
Screenshot: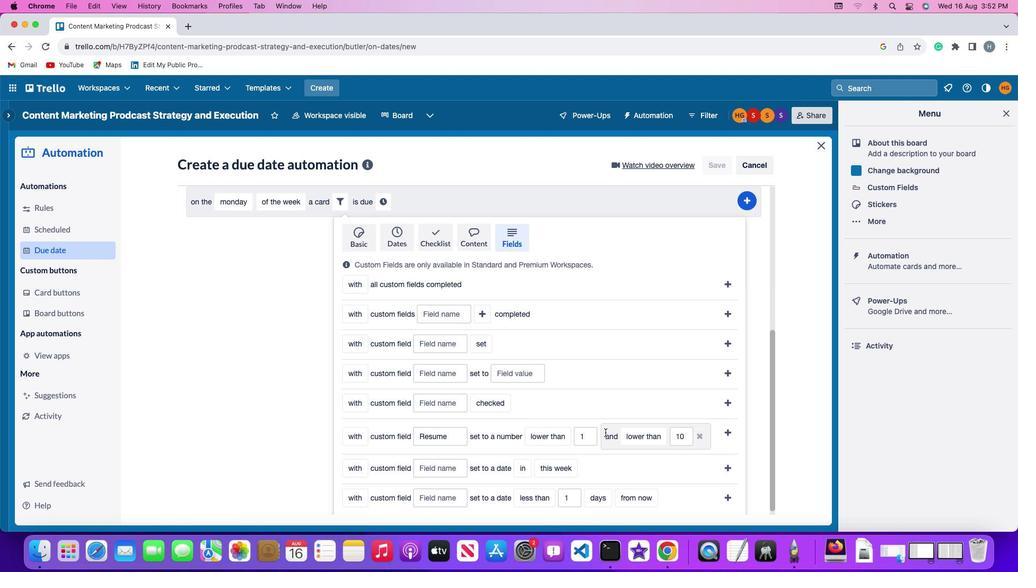 
Action: Mouse moved to (635, 440)
Screenshot: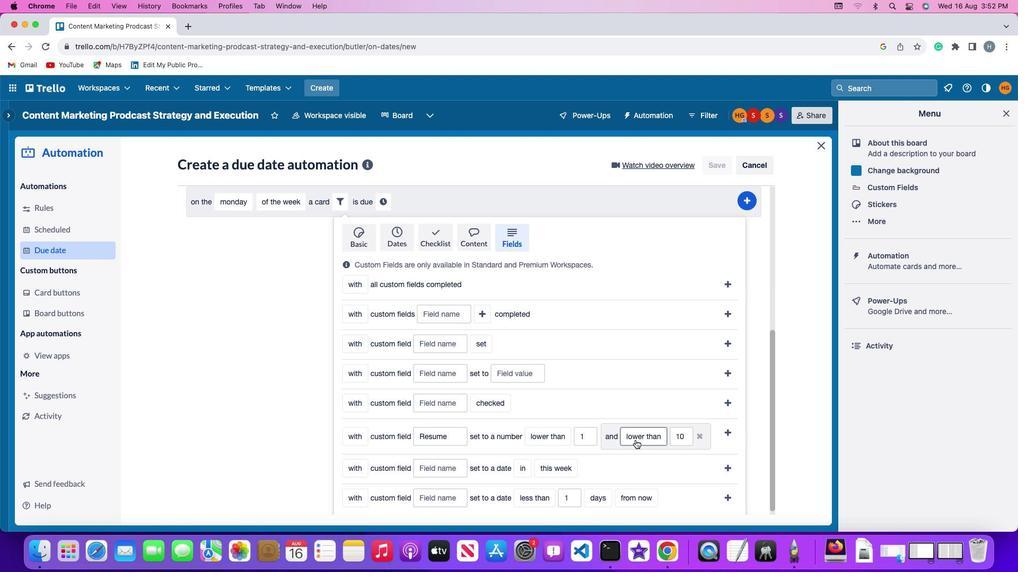 
Action: Mouse pressed left at (635, 440)
Screenshot: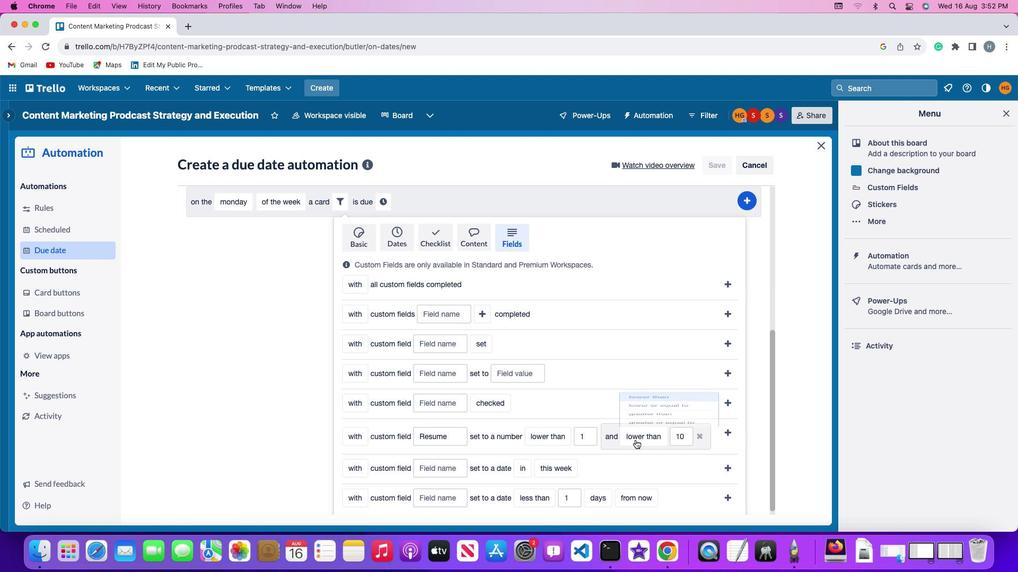 
Action: Mouse moved to (645, 353)
Screenshot: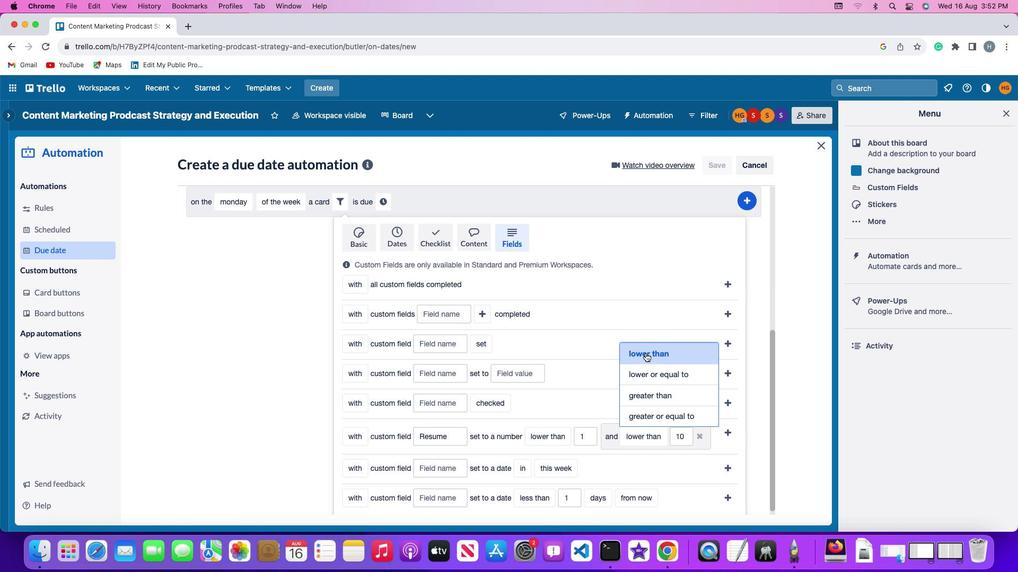 
Action: Mouse pressed left at (645, 353)
Screenshot: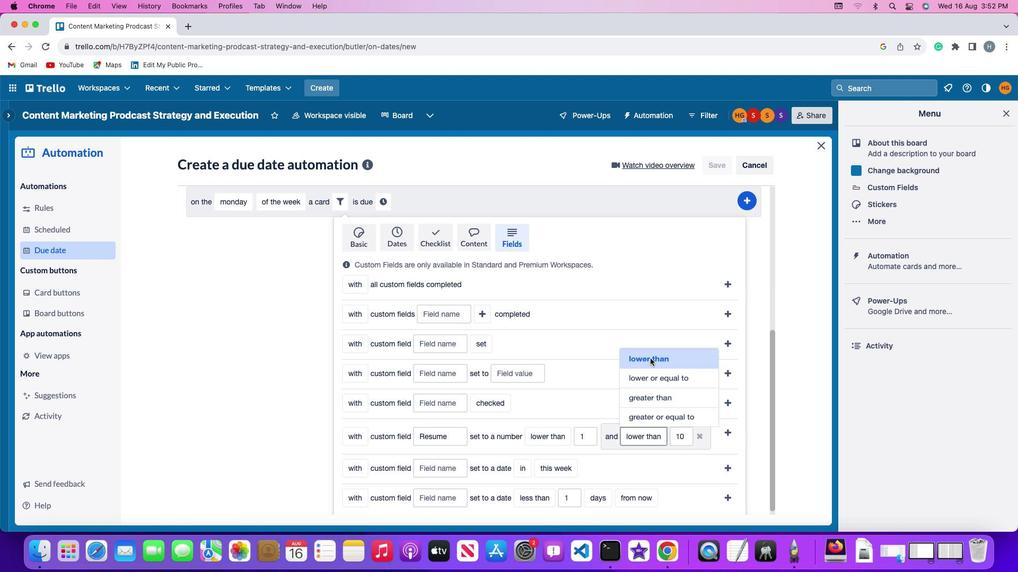 
Action: Mouse moved to (690, 436)
Screenshot: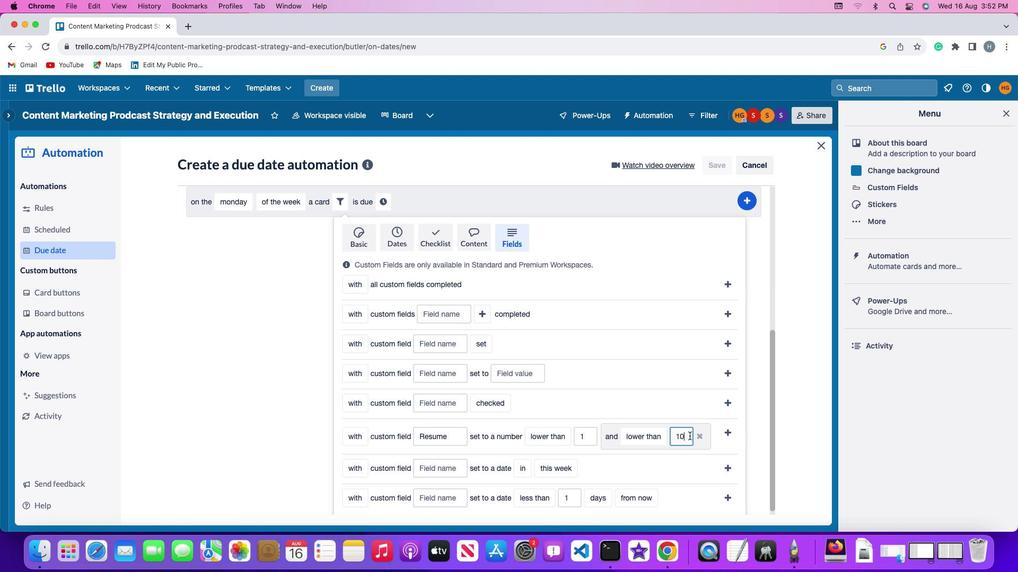 
Action: Mouse pressed left at (690, 436)
Screenshot: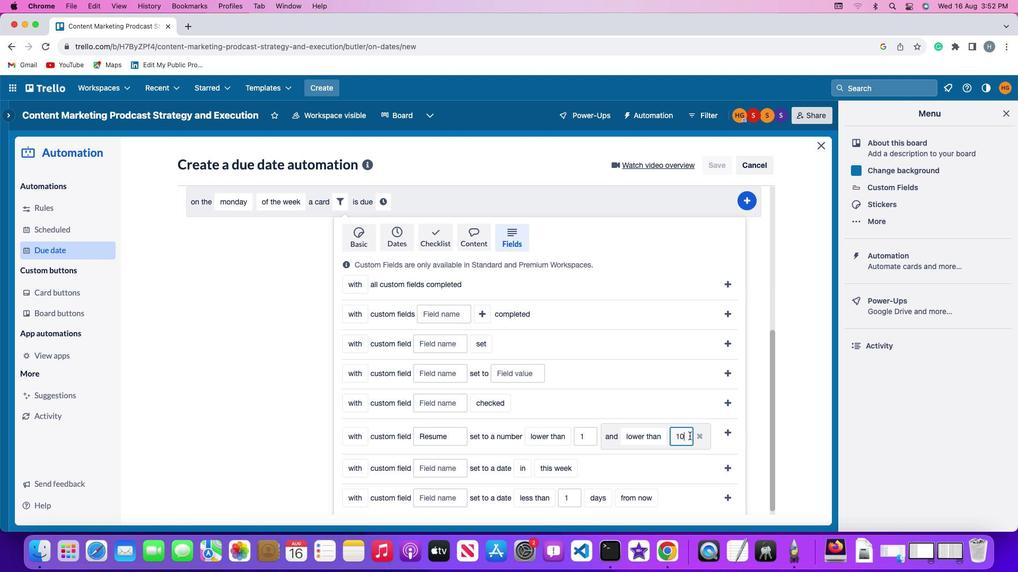 
Action: Mouse moved to (682, 439)
Screenshot: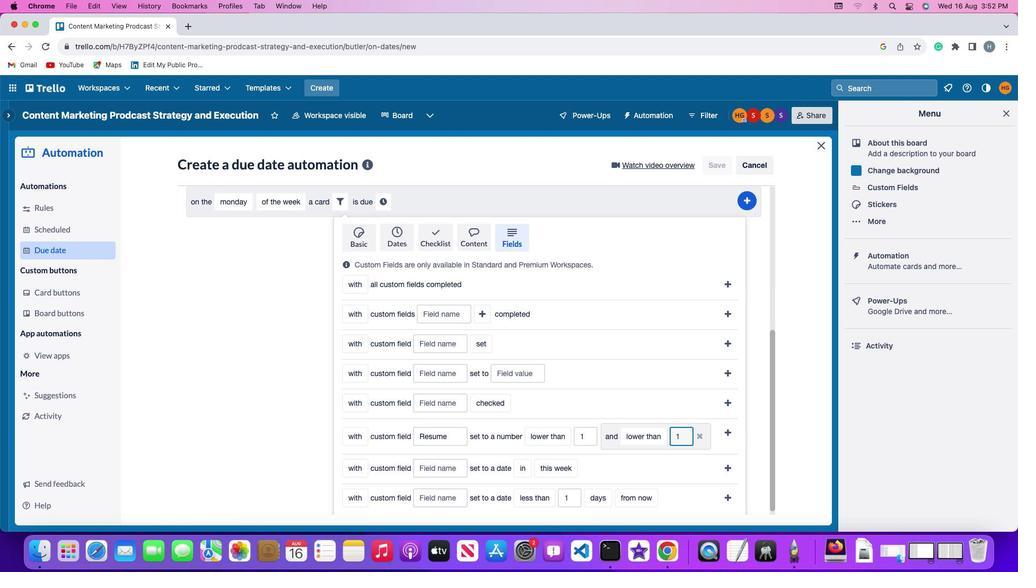 
Action: Key pressed Key.backspaceKey.backspace'1''0'
Screenshot: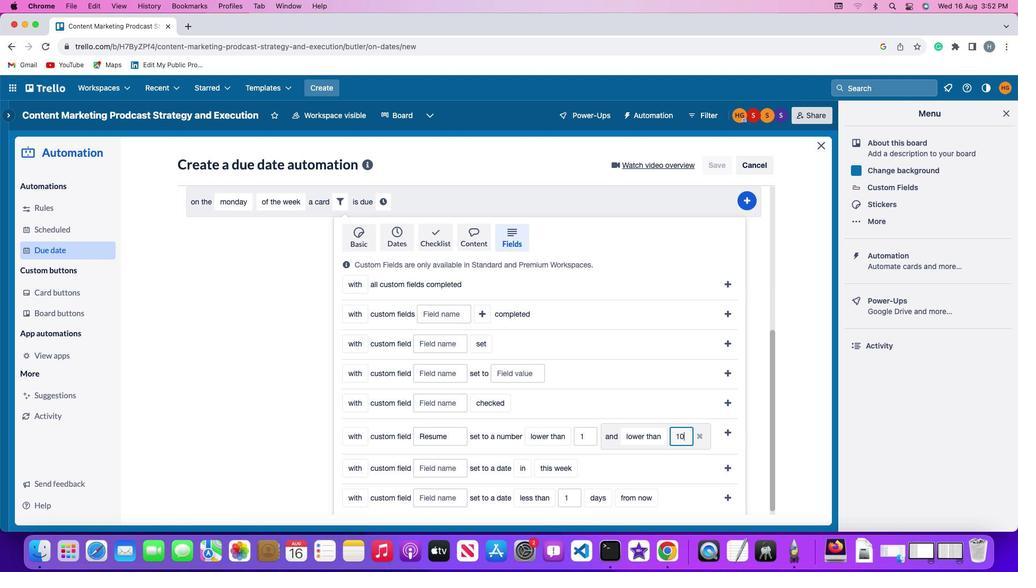 
Action: Mouse moved to (726, 430)
Screenshot: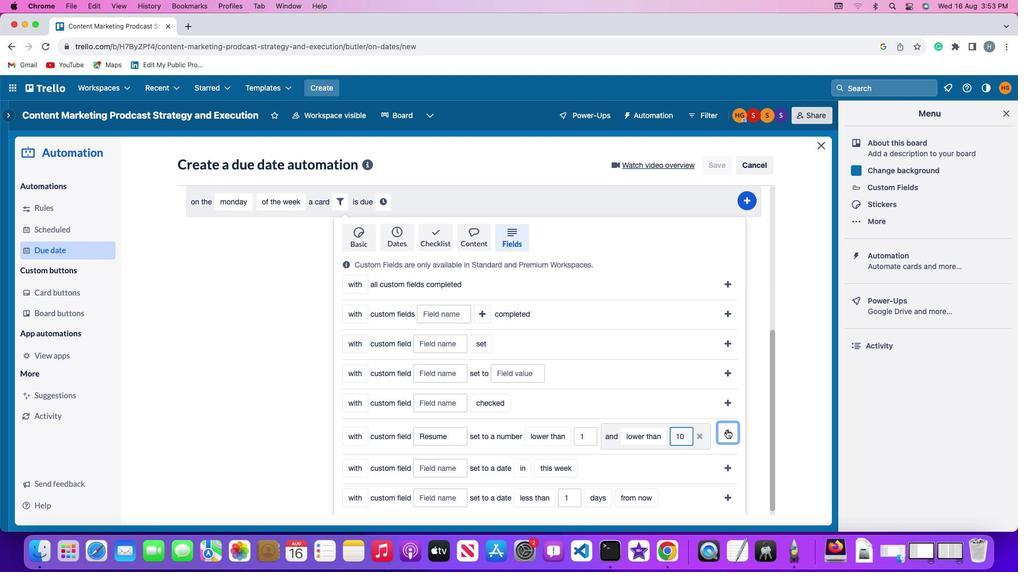 
Action: Mouse pressed left at (726, 430)
Screenshot: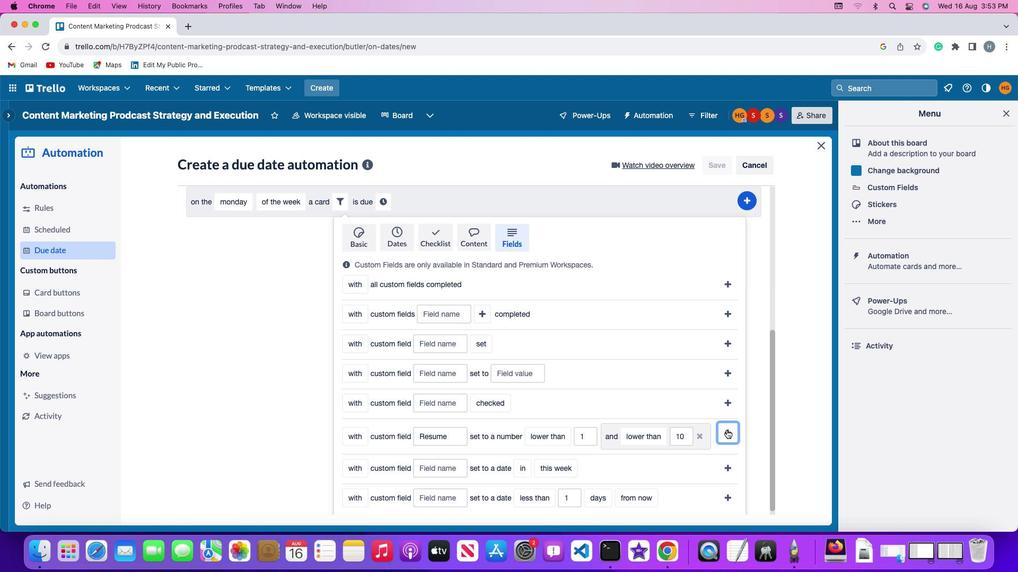 
Action: Mouse moved to (664, 463)
Screenshot: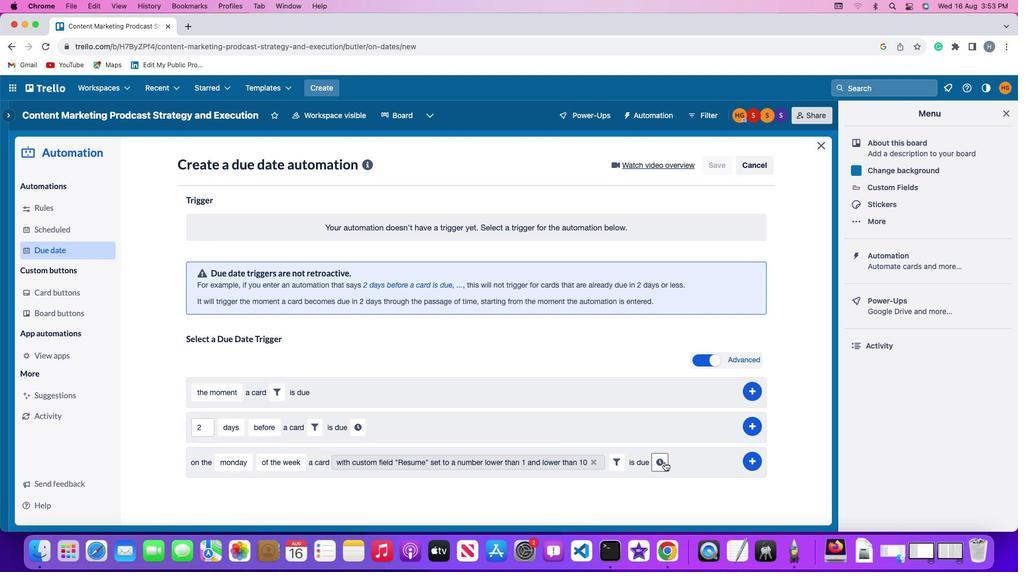 
Action: Mouse pressed left at (664, 463)
Screenshot: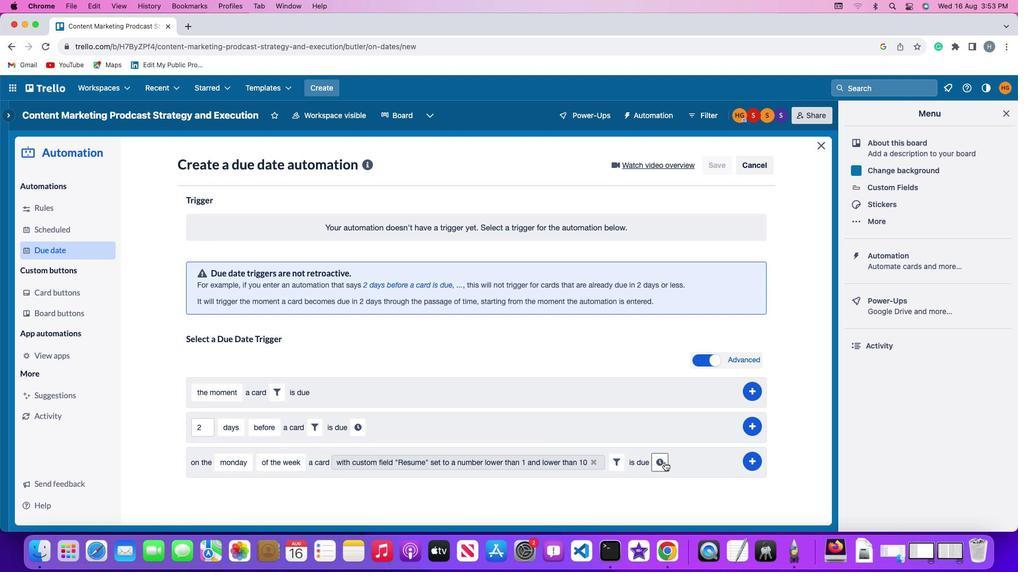 
Action: Mouse moved to (220, 485)
Screenshot: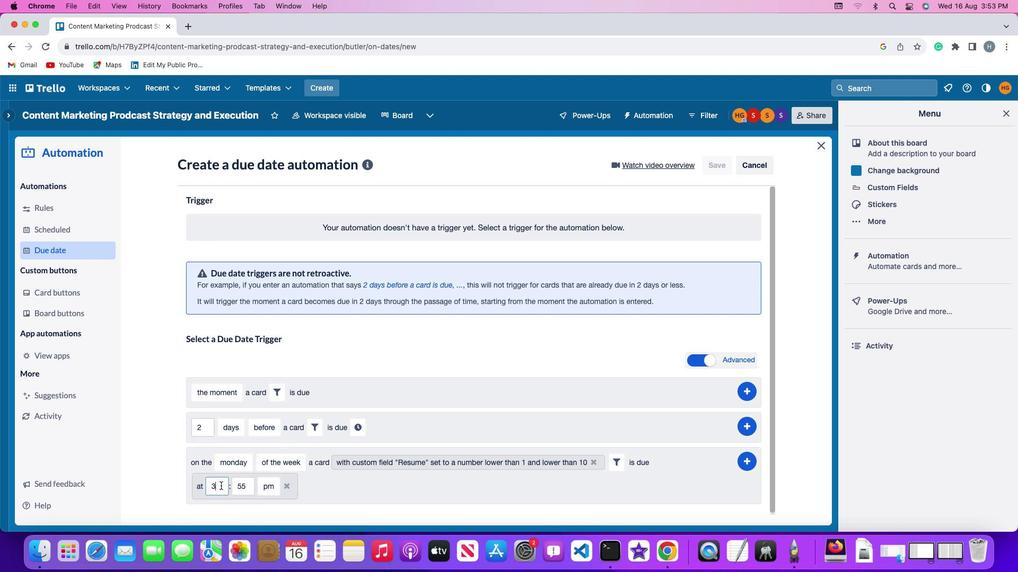 
Action: Mouse pressed left at (220, 485)
Screenshot: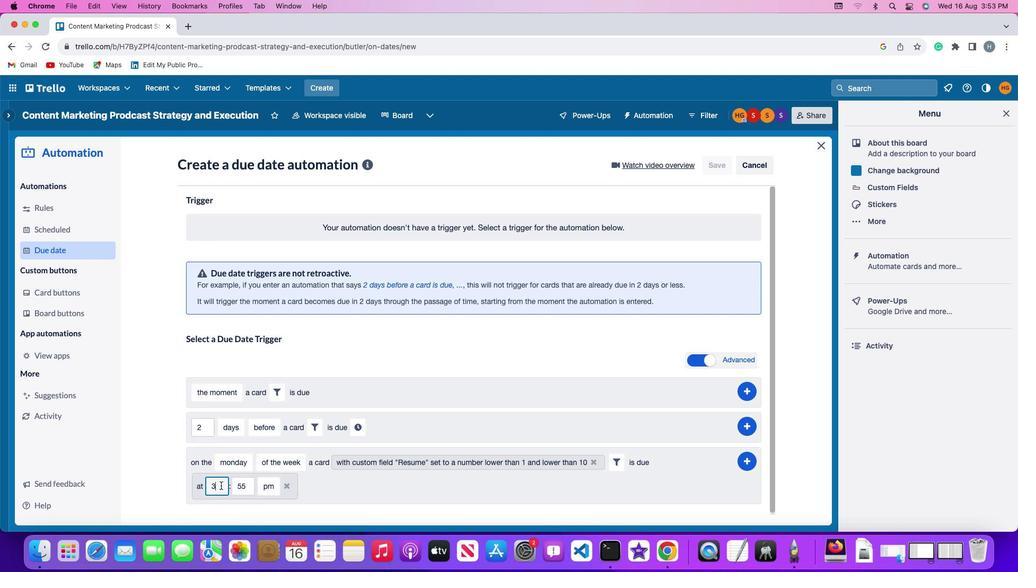 
Action: Key pressed Key.backspace'1''1'
Screenshot: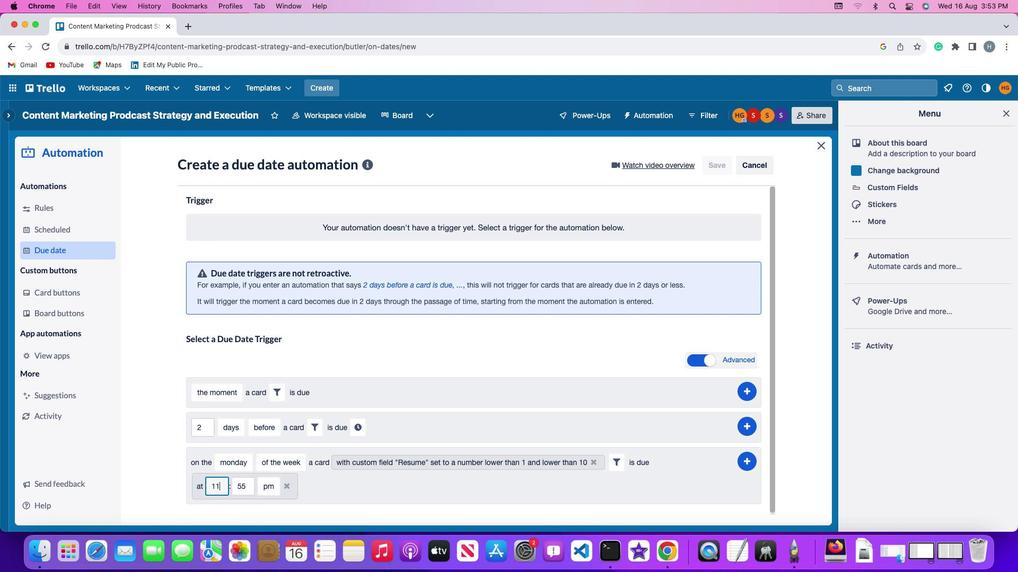
Action: Mouse moved to (248, 484)
Screenshot: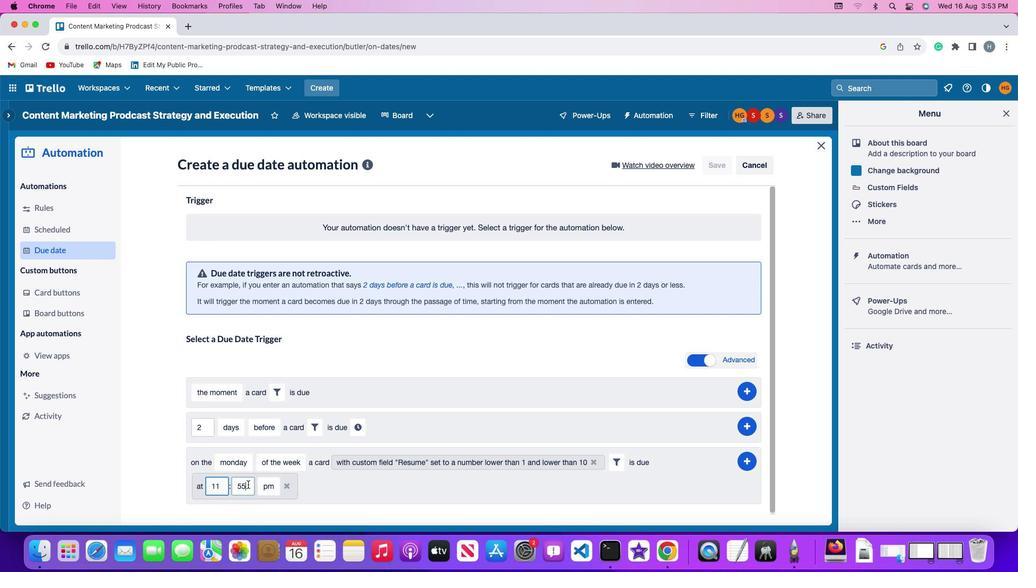 
Action: Mouse pressed left at (248, 484)
Screenshot: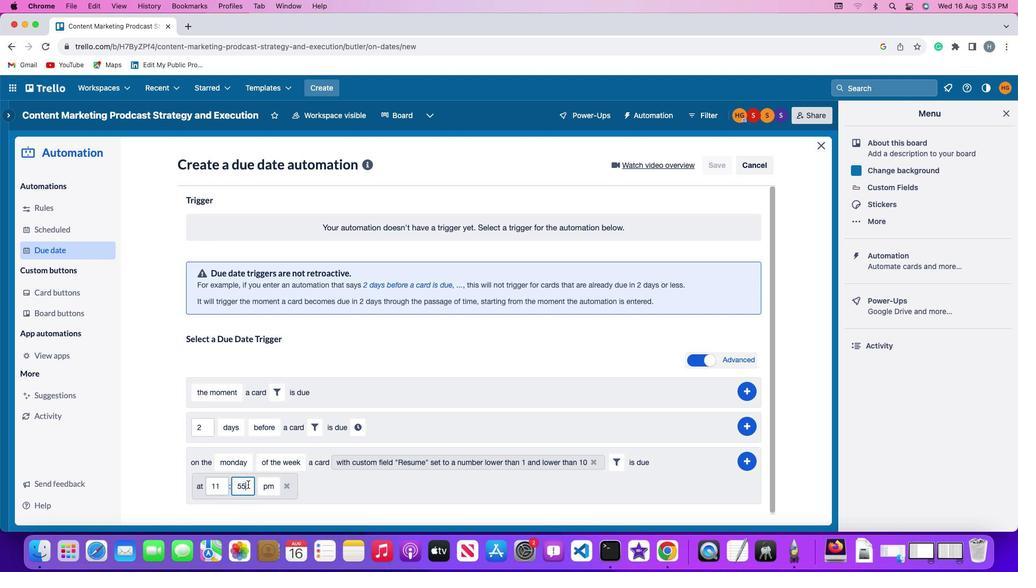
Action: Key pressed Key.backspaceKey.backspace'0''0'
Screenshot: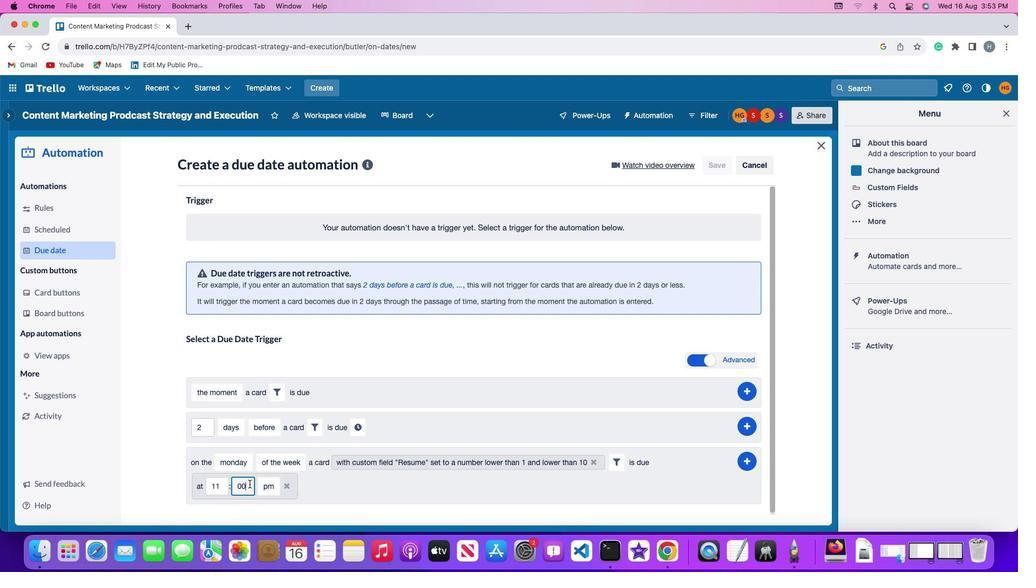 
Action: Mouse moved to (265, 484)
Screenshot: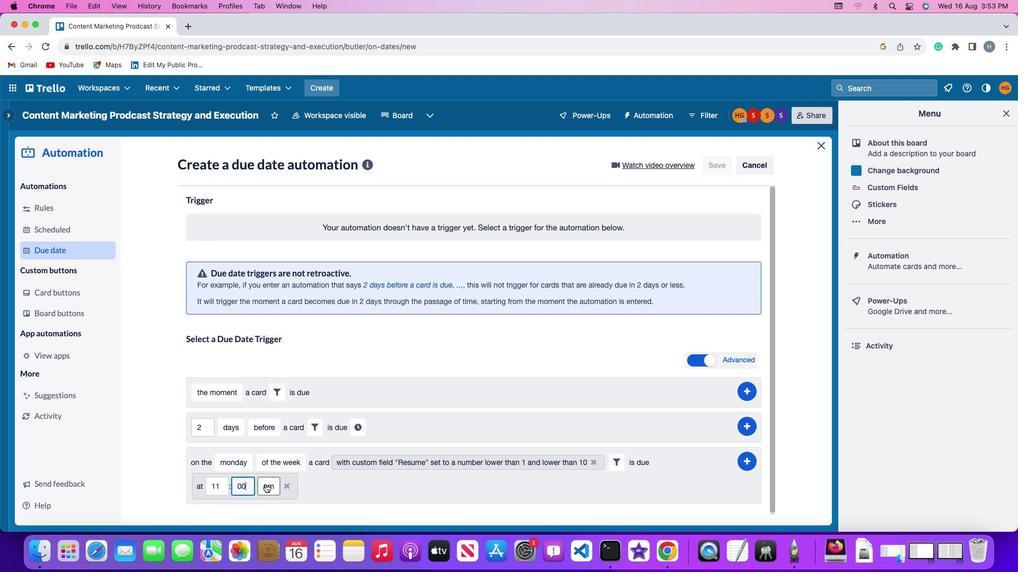 
Action: Mouse pressed left at (265, 484)
Screenshot: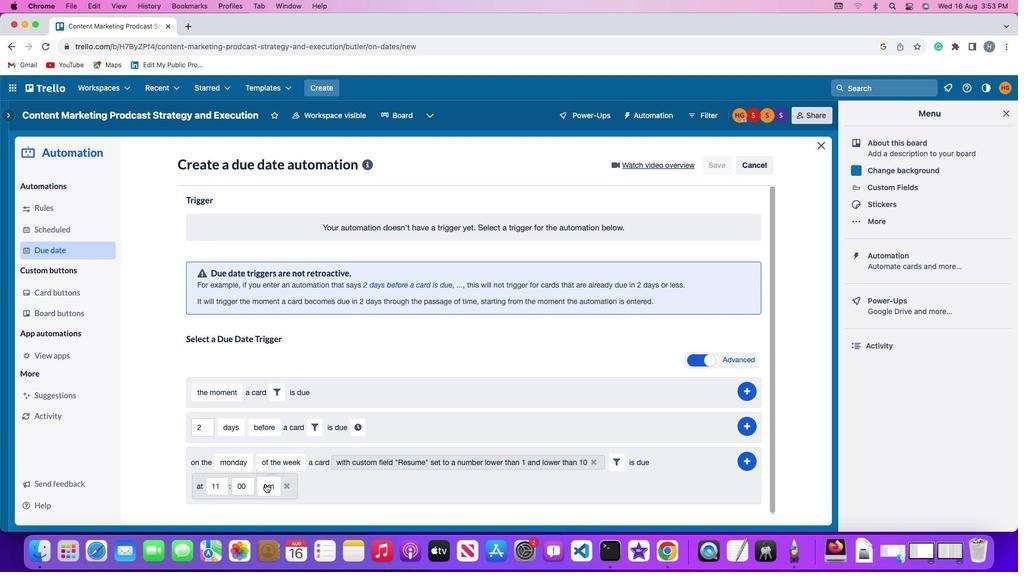 
Action: Mouse moved to (275, 445)
Screenshot: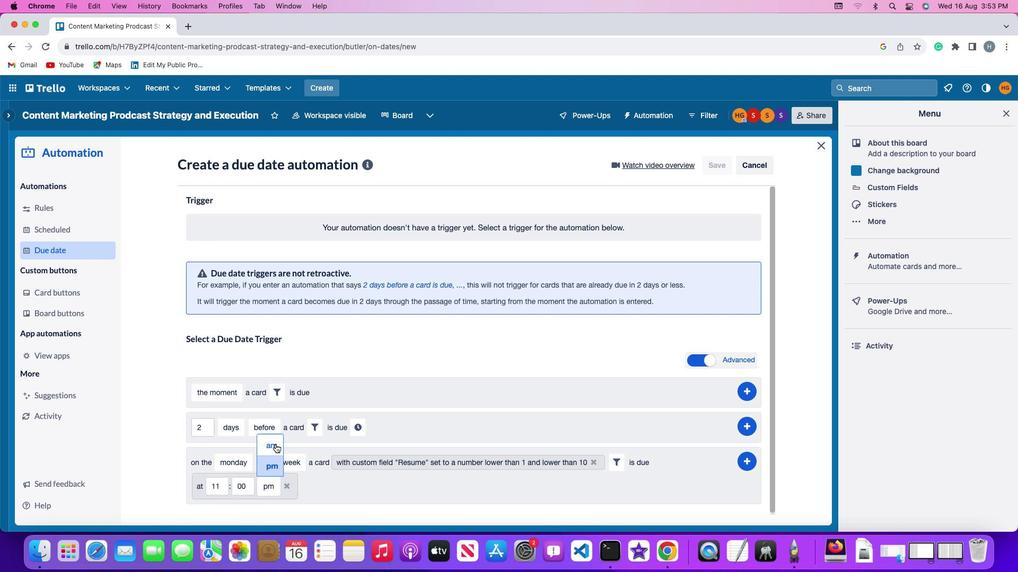 
Action: Mouse pressed left at (275, 445)
Screenshot: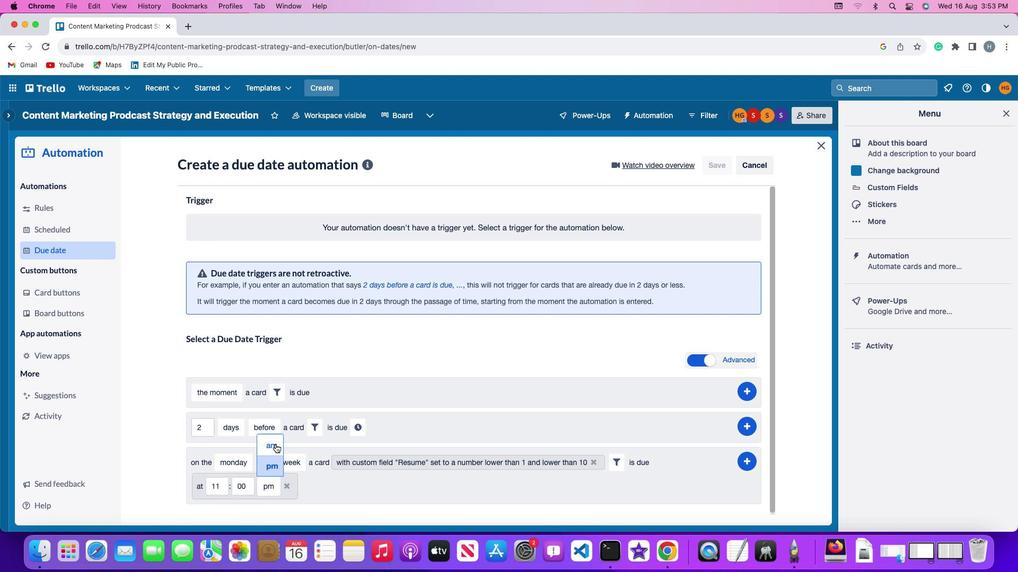 
Action: Mouse moved to (750, 459)
Screenshot: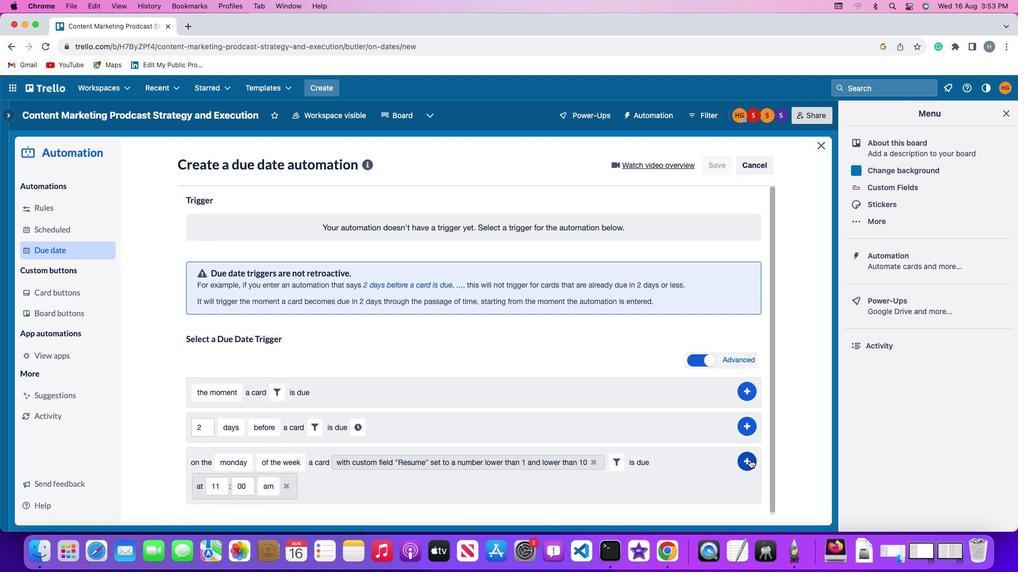 
Action: Mouse pressed left at (750, 459)
Screenshot: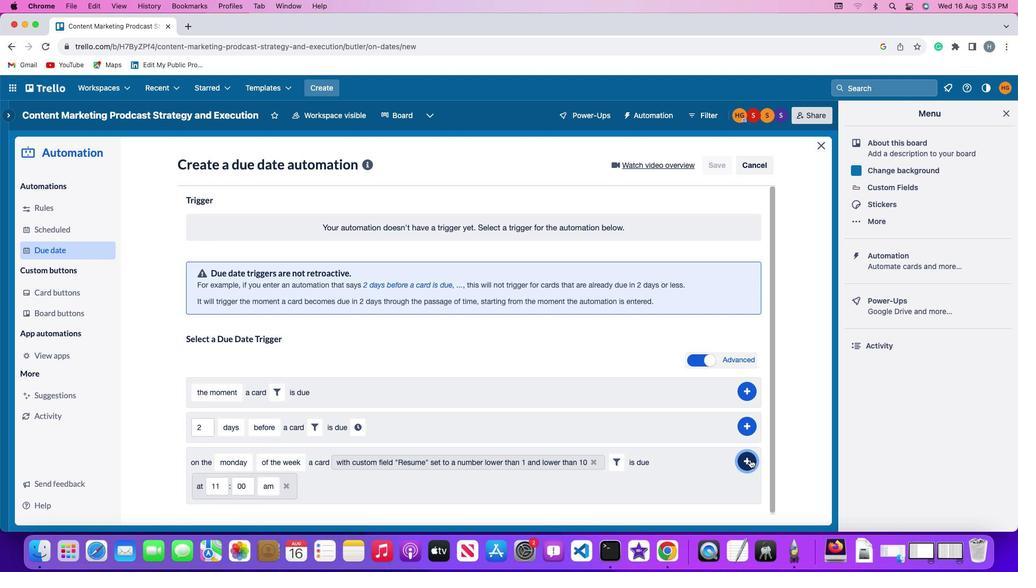 
Action: Mouse moved to (786, 348)
Screenshot: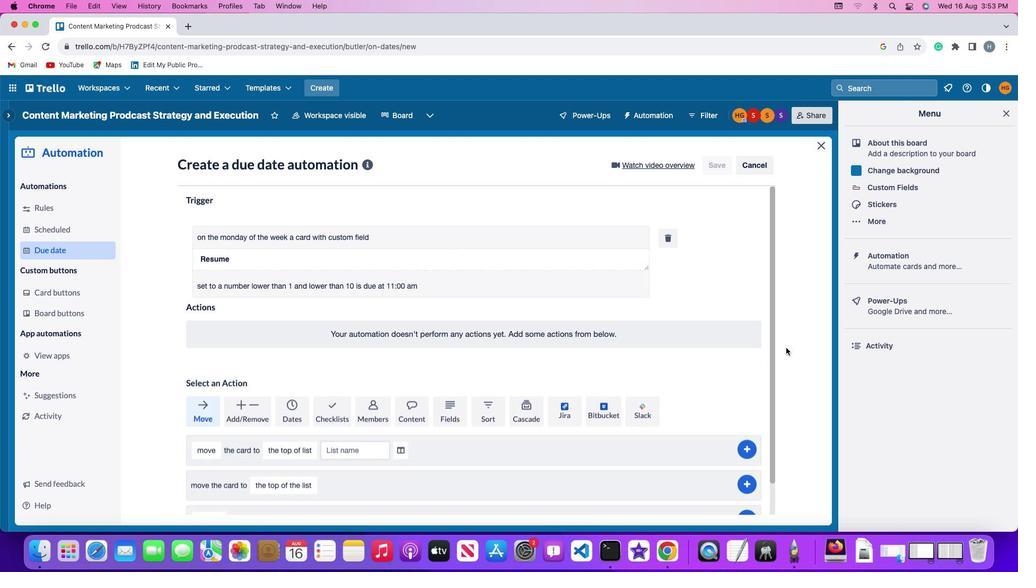 
